 Task: Search one way flight ticket for 1 adult, 1 child, 1 infant in seat in premium economy from Great Falls: Great Falls International Airport to Evansville: Evansville Regional Airport on 8-3-2023. Choice of flights is Royal air maroc. Number of bags: 2 carry on bags and 4 checked bags. Price is upto 91000. Outbound departure time preference is 13:15.
Action: Mouse moved to (235, 284)
Screenshot: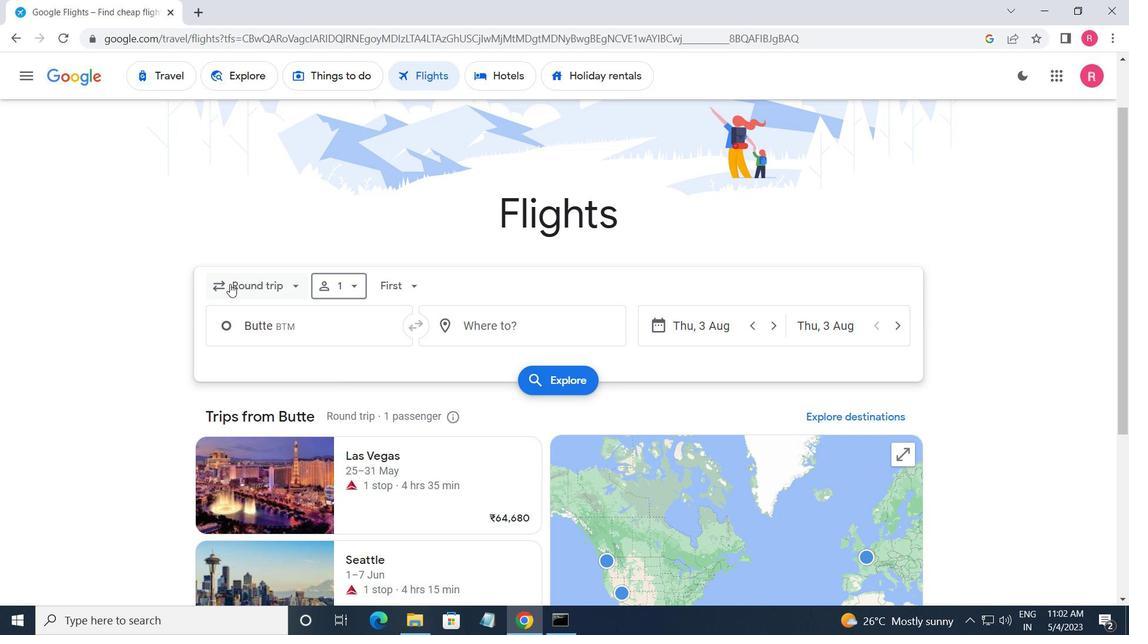 
Action: Mouse pressed left at (235, 284)
Screenshot: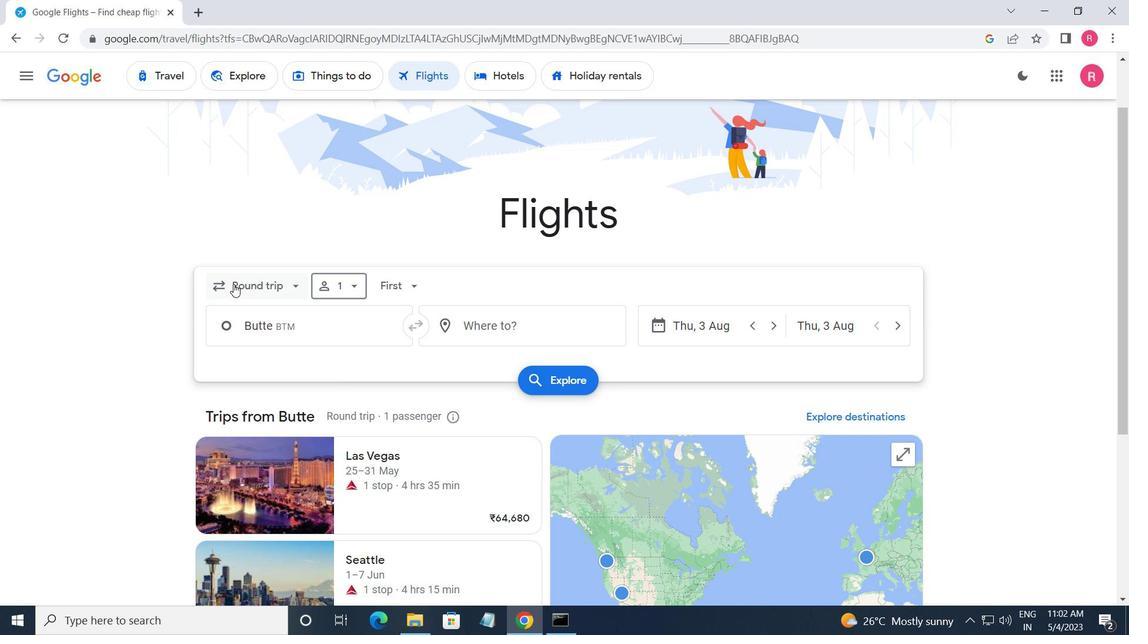 
Action: Mouse moved to (281, 348)
Screenshot: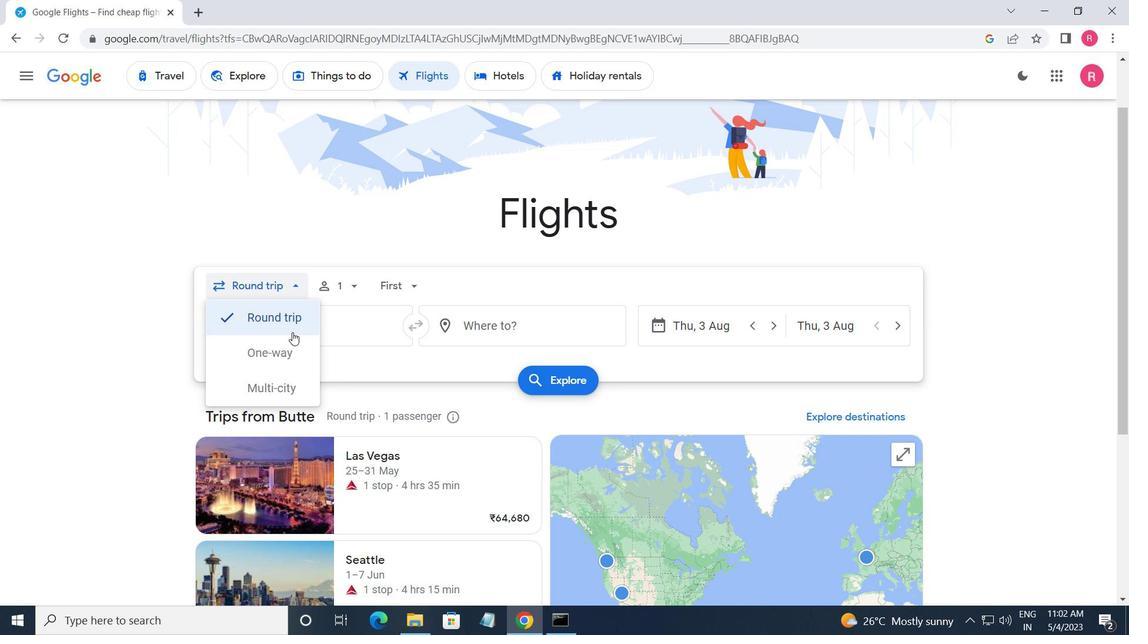 
Action: Mouse pressed left at (281, 348)
Screenshot: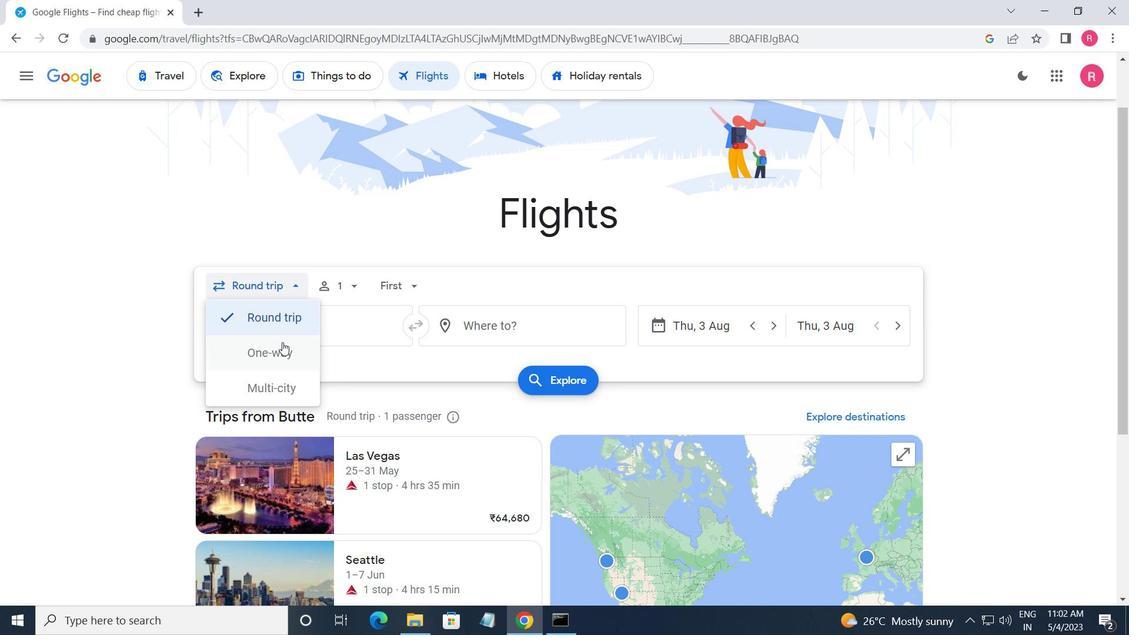 
Action: Mouse moved to (356, 284)
Screenshot: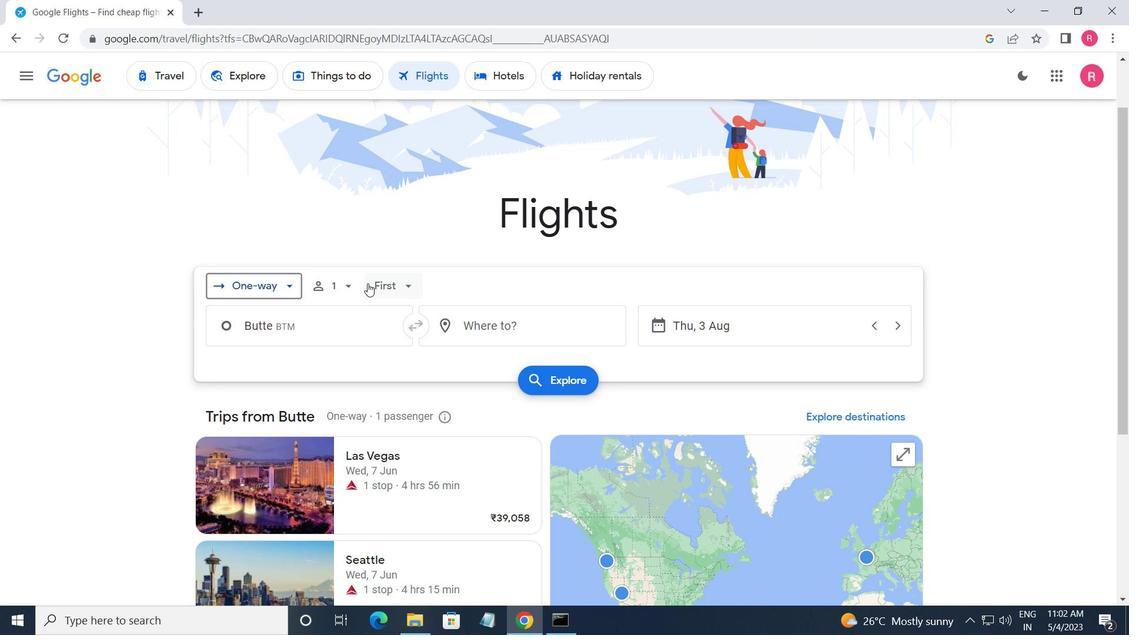 
Action: Mouse pressed left at (356, 284)
Screenshot: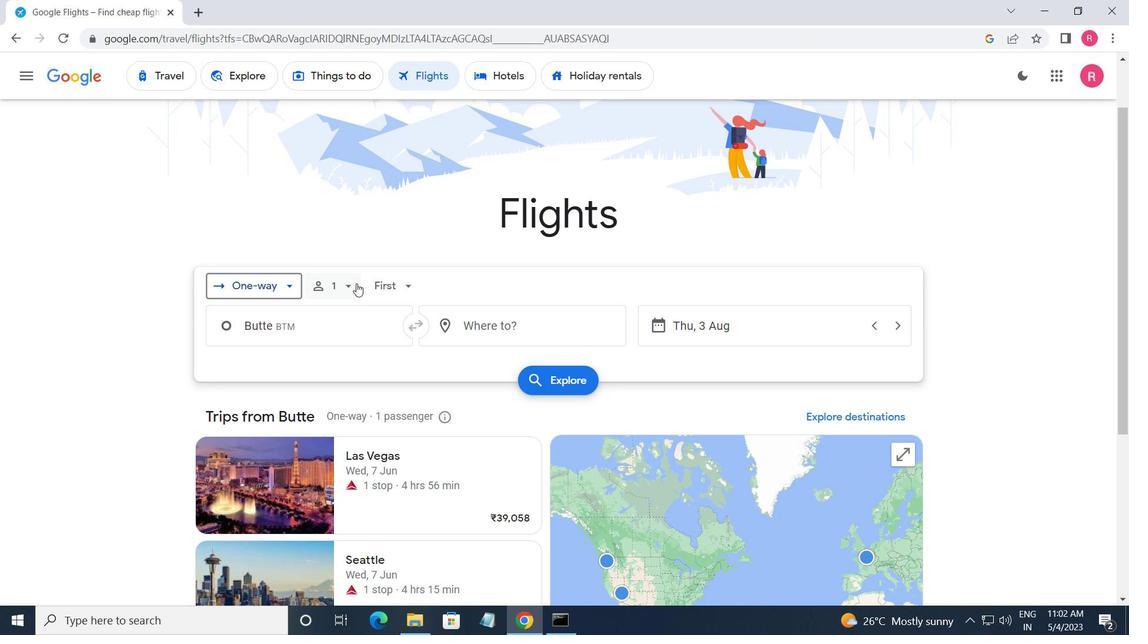 
Action: Mouse moved to (458, 353)
Screenshot: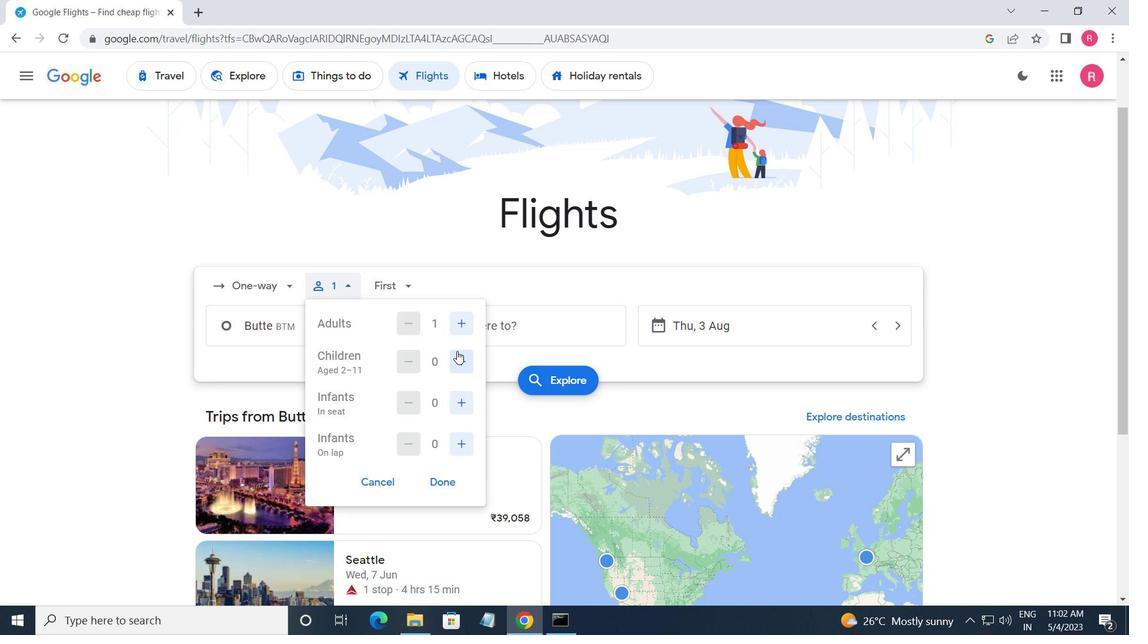 
Action: Mouse pressed left at (458, 353)
Screenshot: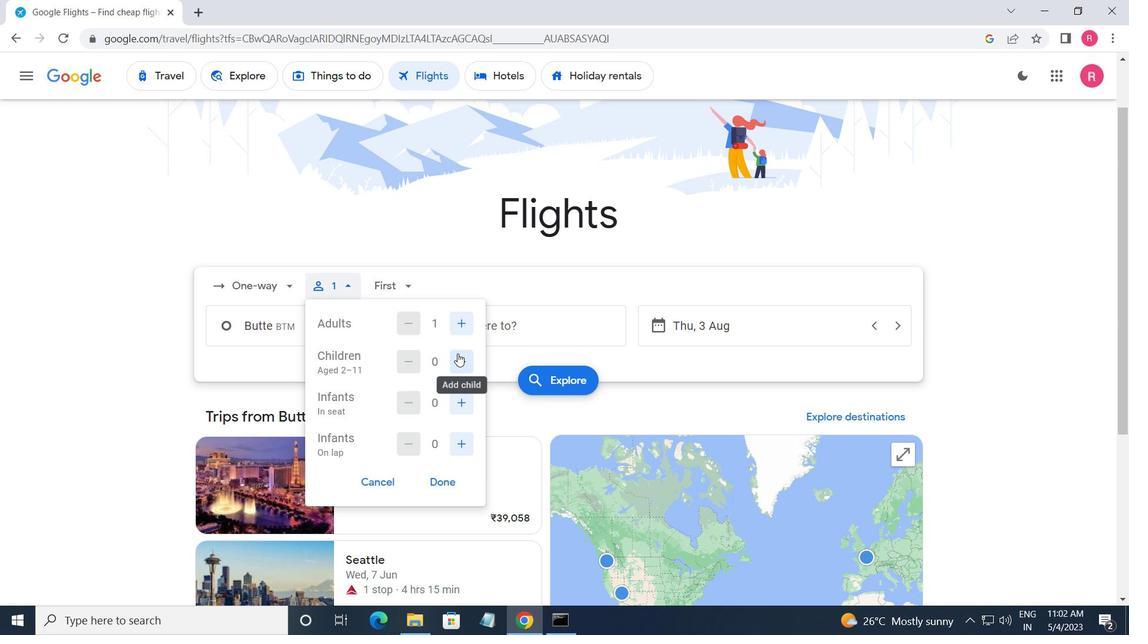 
Action: Mouse moved to (468, 401)
Screenshot: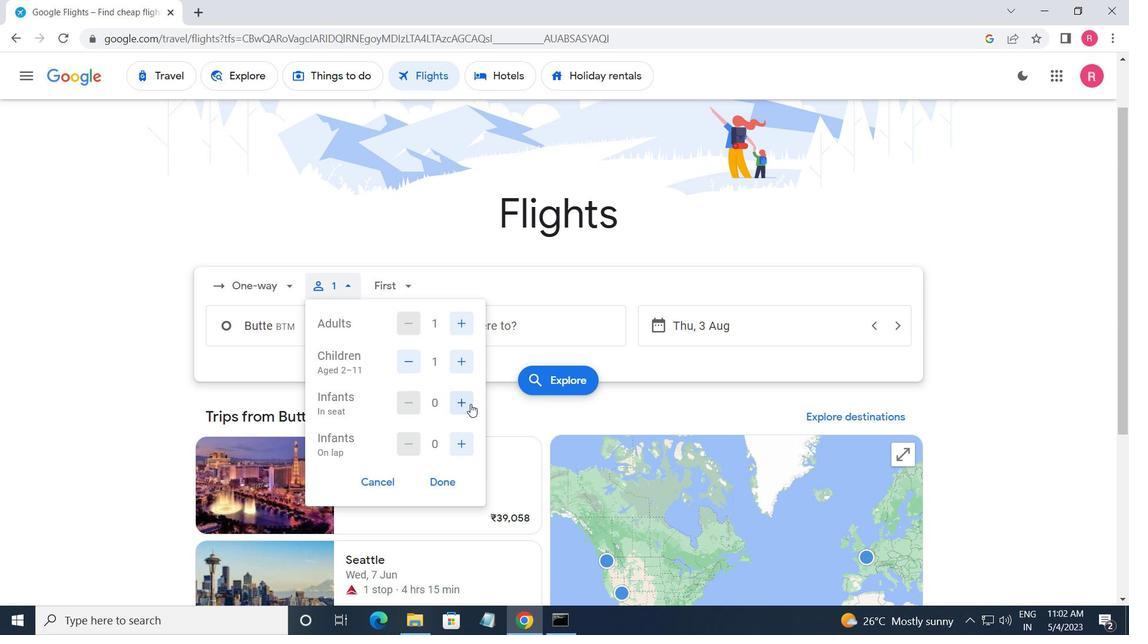 
Action: Mouse pressed left at (468, 401)
Screenshot: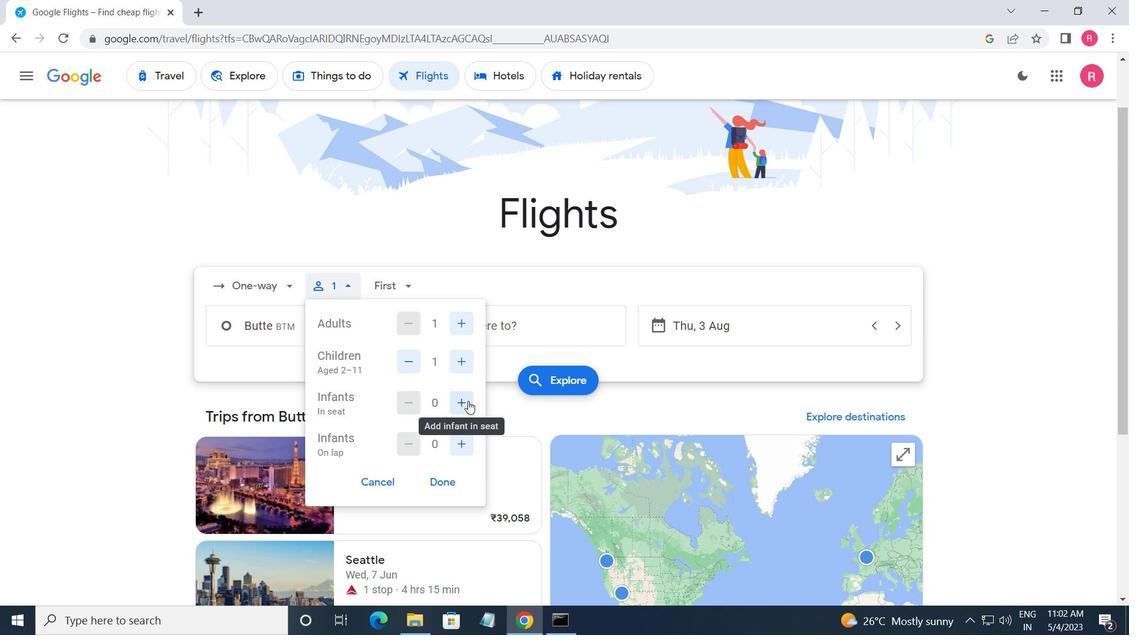 
Action: Mouse moved to (402, 287)
Screenshot: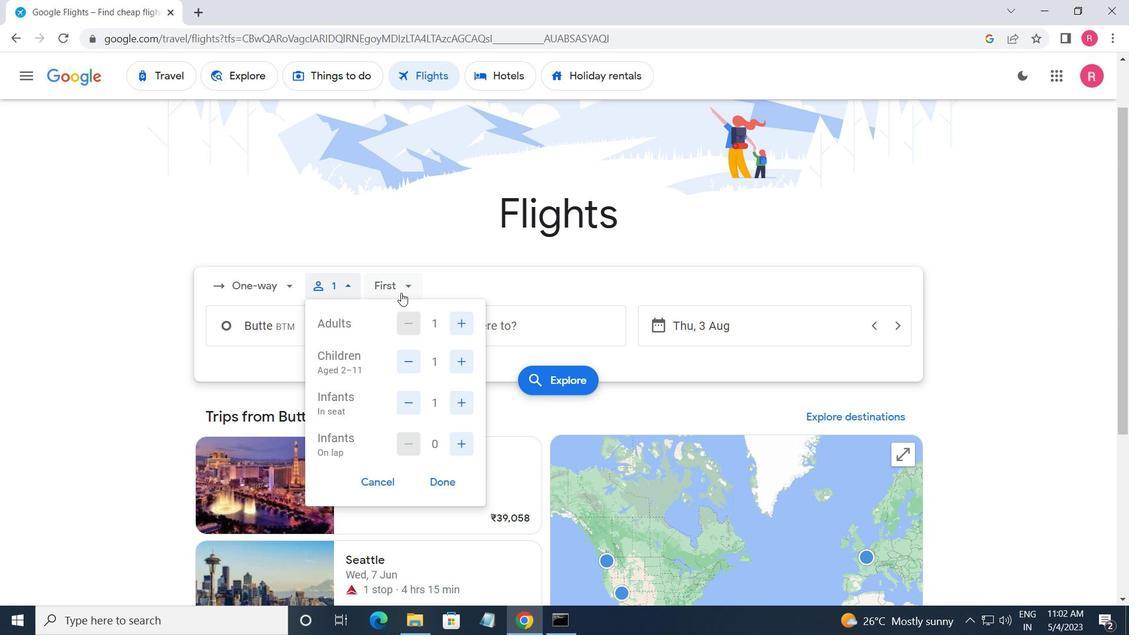 
Action: Mouse pressed left at (402, 287)
Screenshot: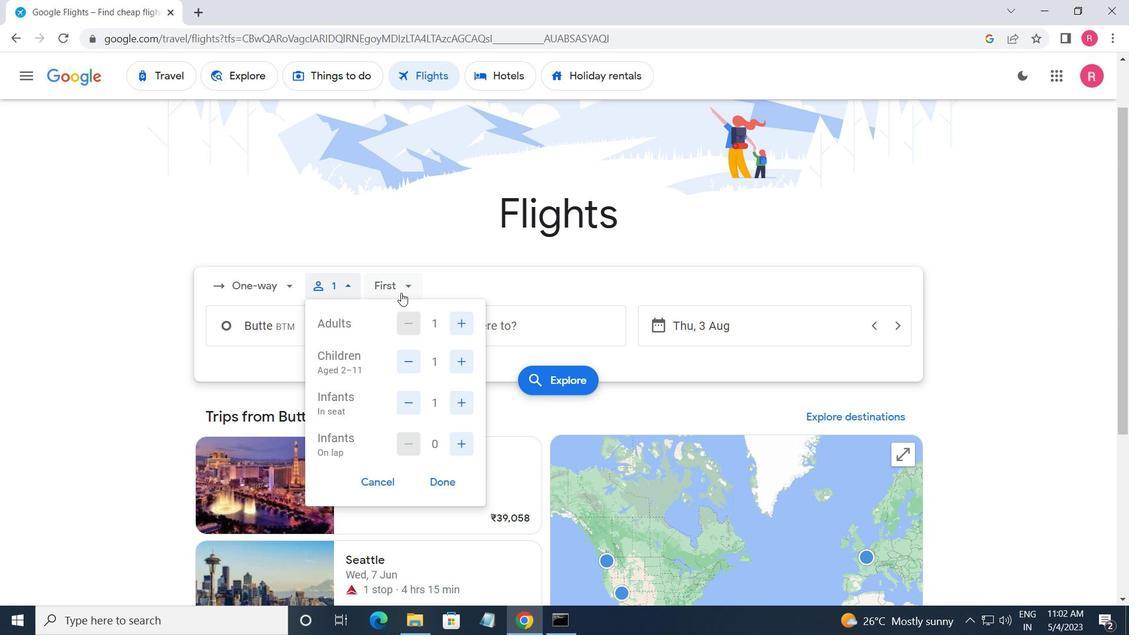 
Action: Mouse moved to (435, 361)
Screenshot: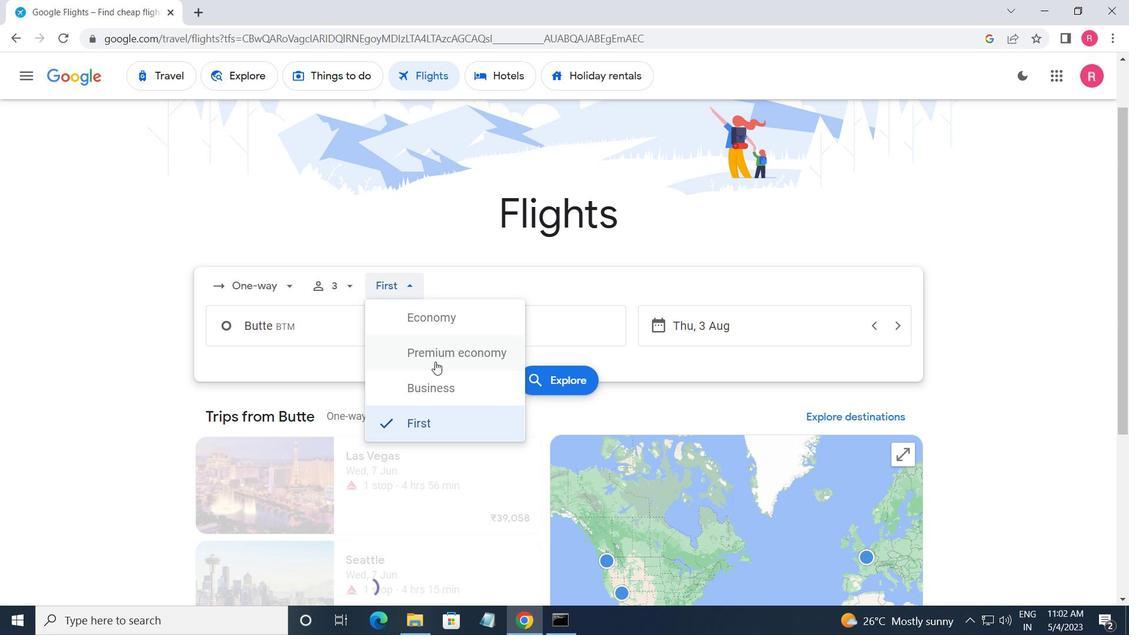 
Action: Mouse pressed left at (435, 361)
Screenshot: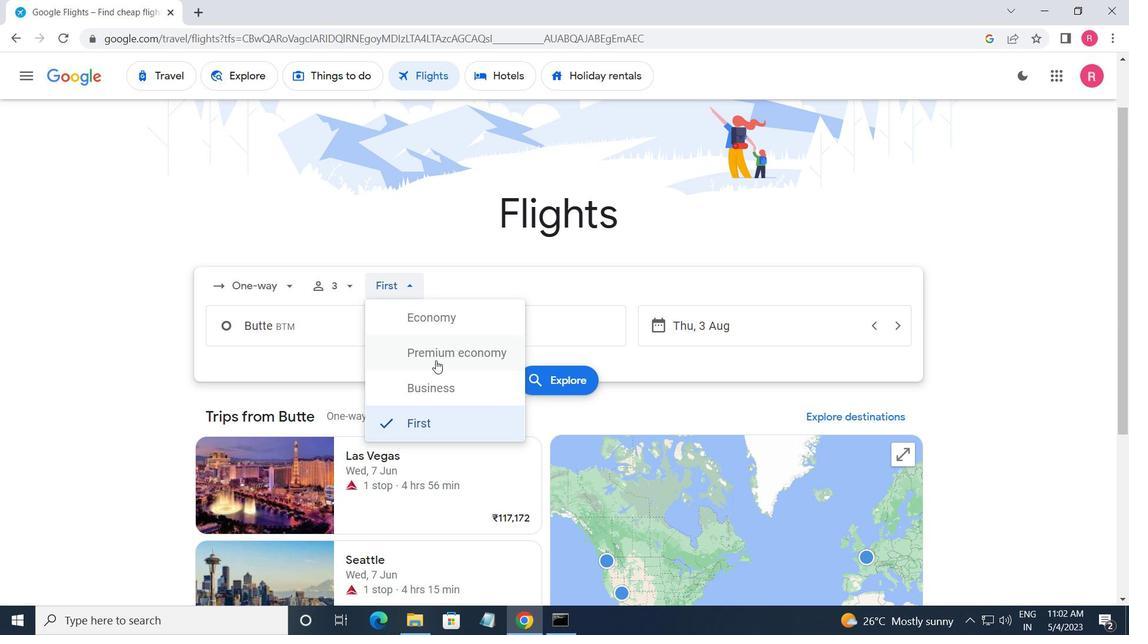 
Action: Mouse moved to (339, 334)
Screenshot: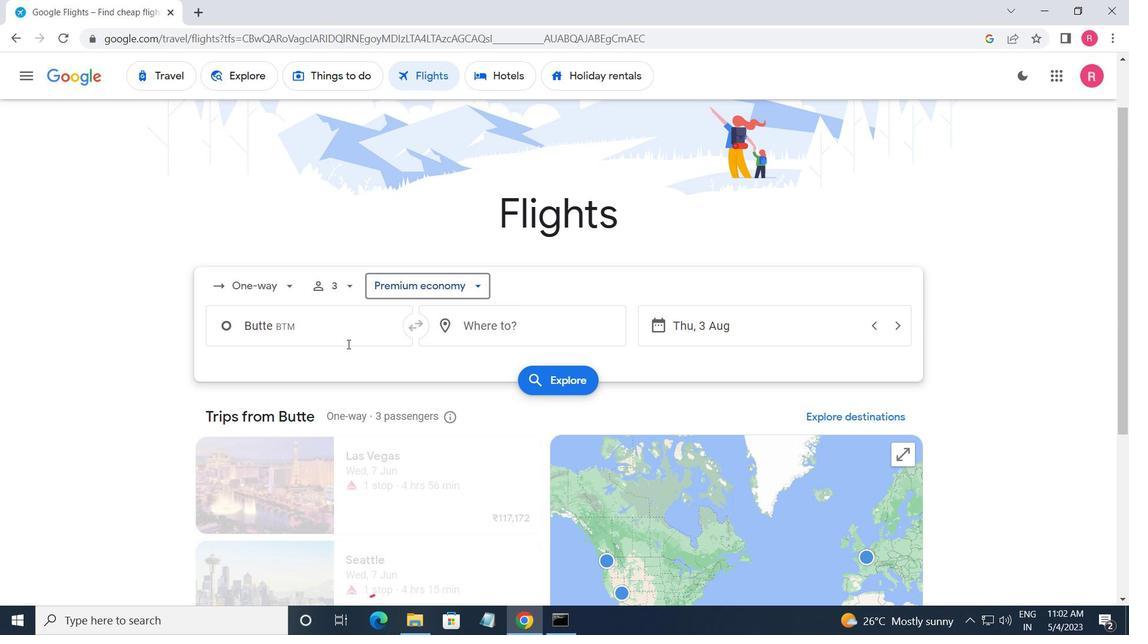 
Action: Mouse pressed left at (339, 334)
Screenshot: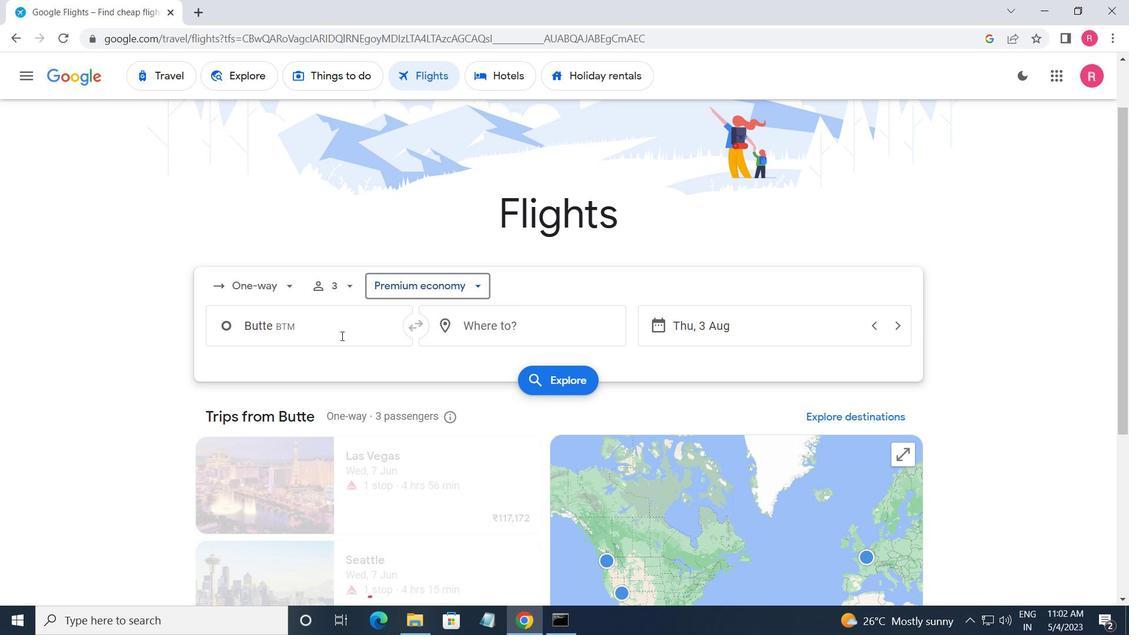 
Action: Mouse moved to (333, 329)
Screenshot: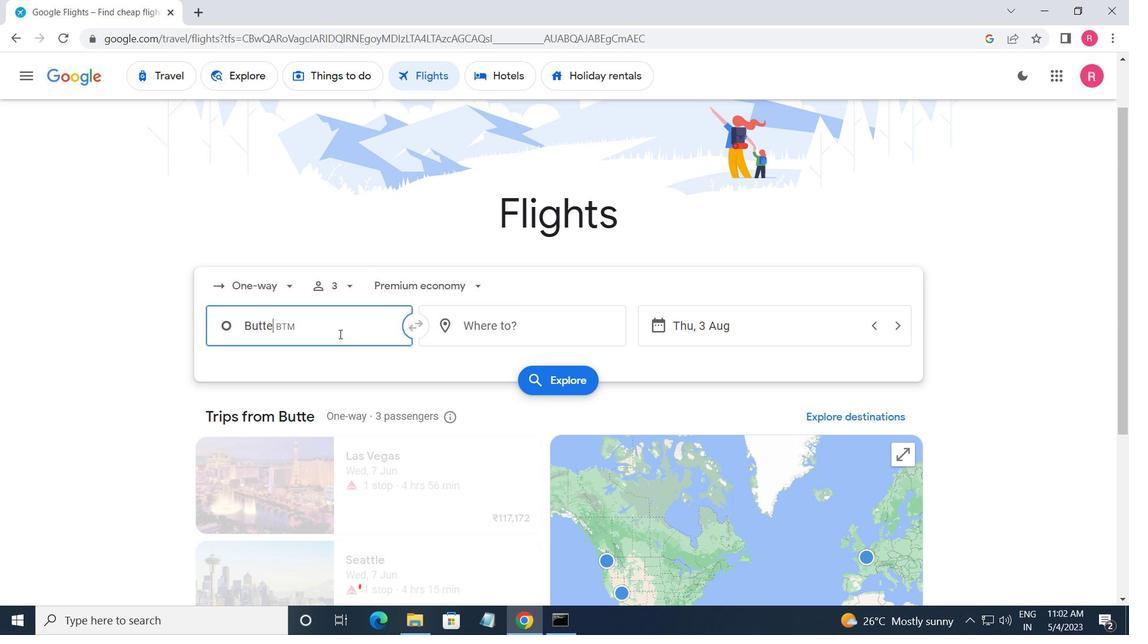 
Action: Key pressed <Key.shift><Key.shift>GREAT<Key.space><Key.shift>FALLS<Key.space>
Screenshot: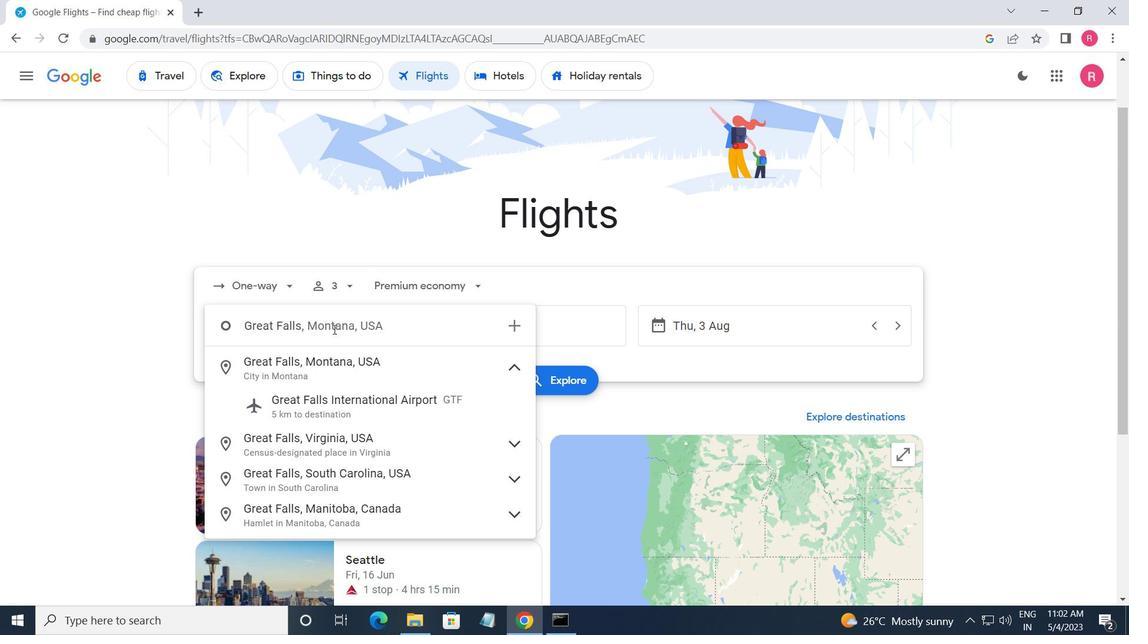 
Action: Mouse moved to (361, 398)
Screenshot: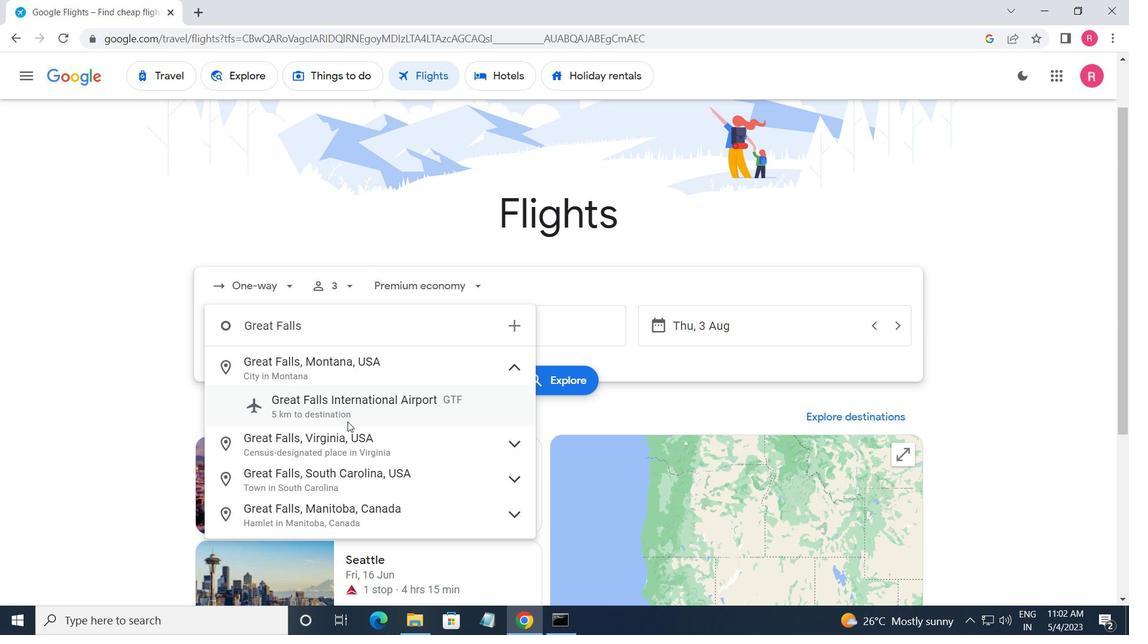 
Action: Mouse pressed left at (361, 398)
Screenshot: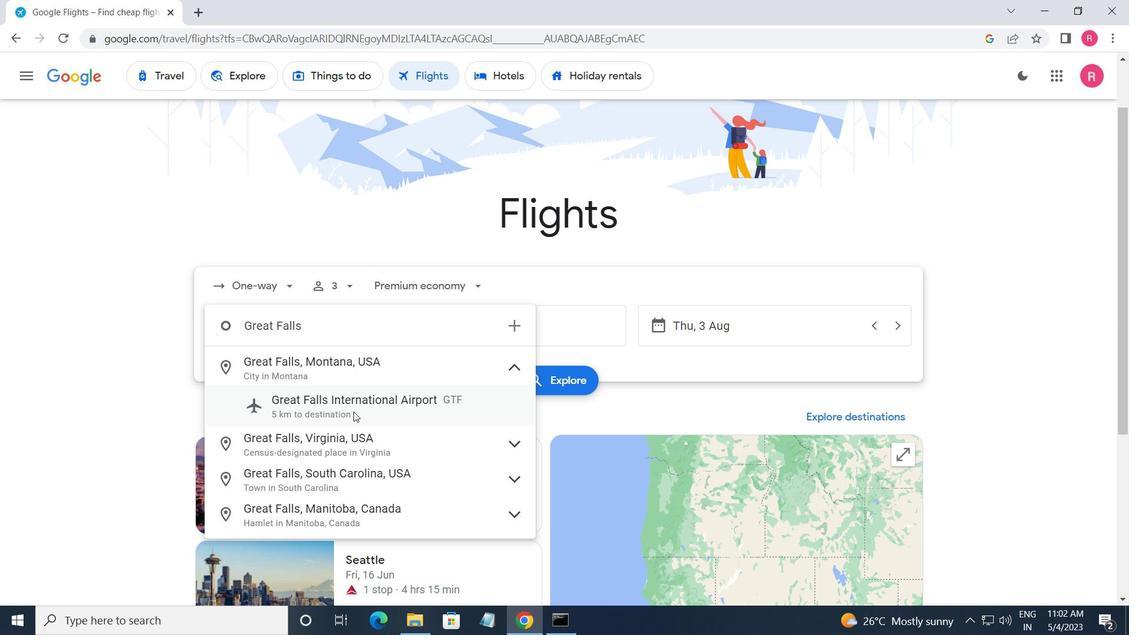 
Action: Mouse moved to (525, 331)
Screenshot: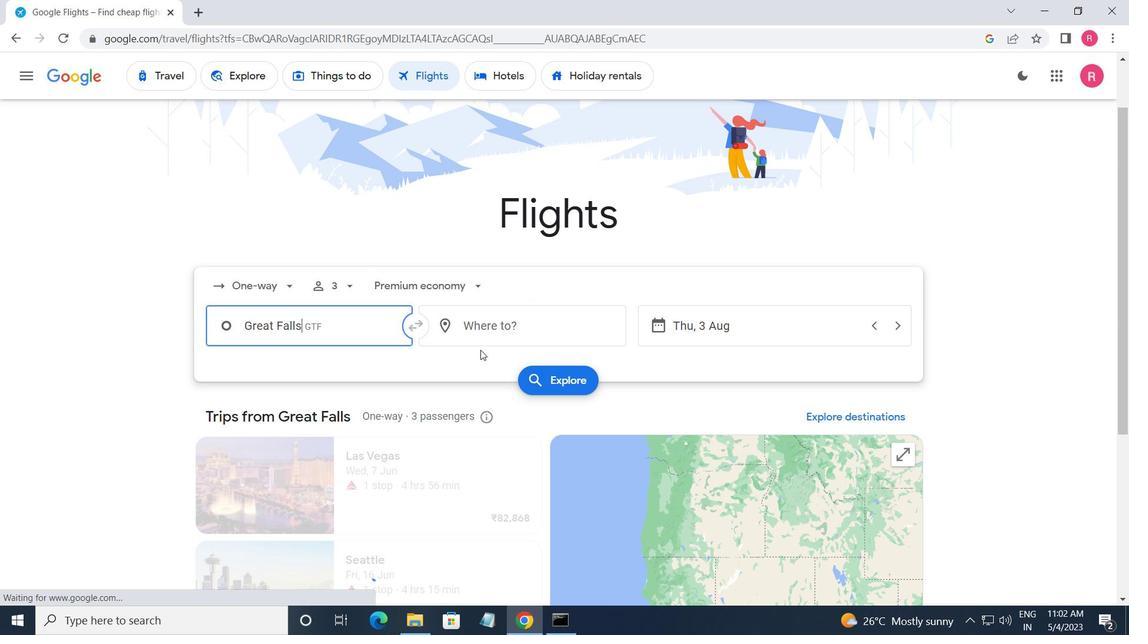 
Action: Mouse pressed left at (525, 331)
Screenshot: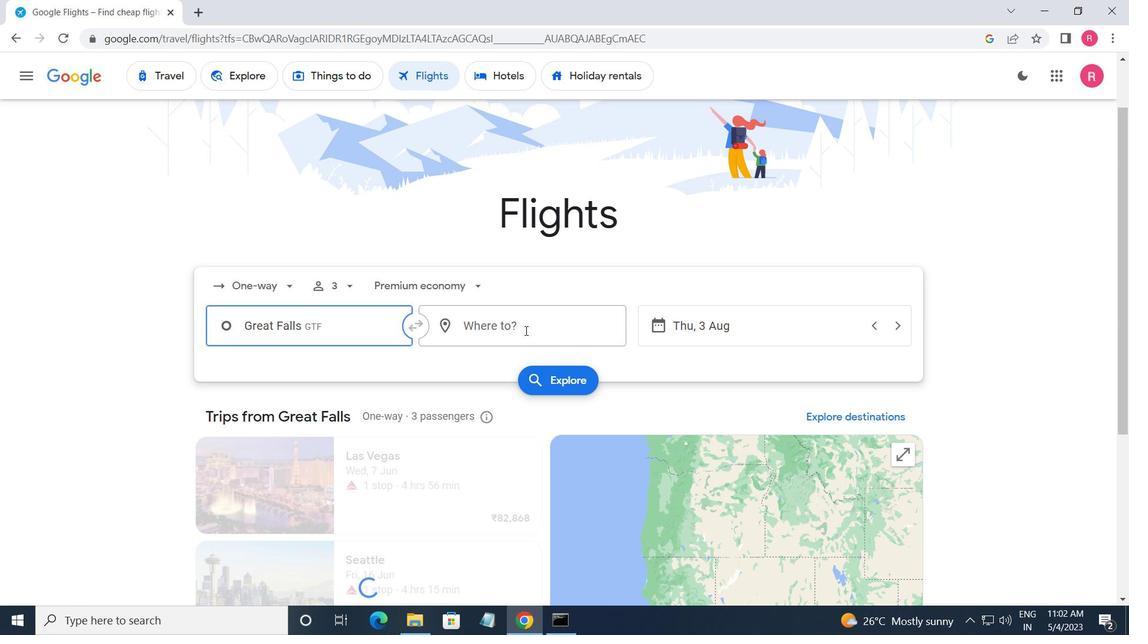 
Action: Mouse moved to (543, 475)
Screenshot: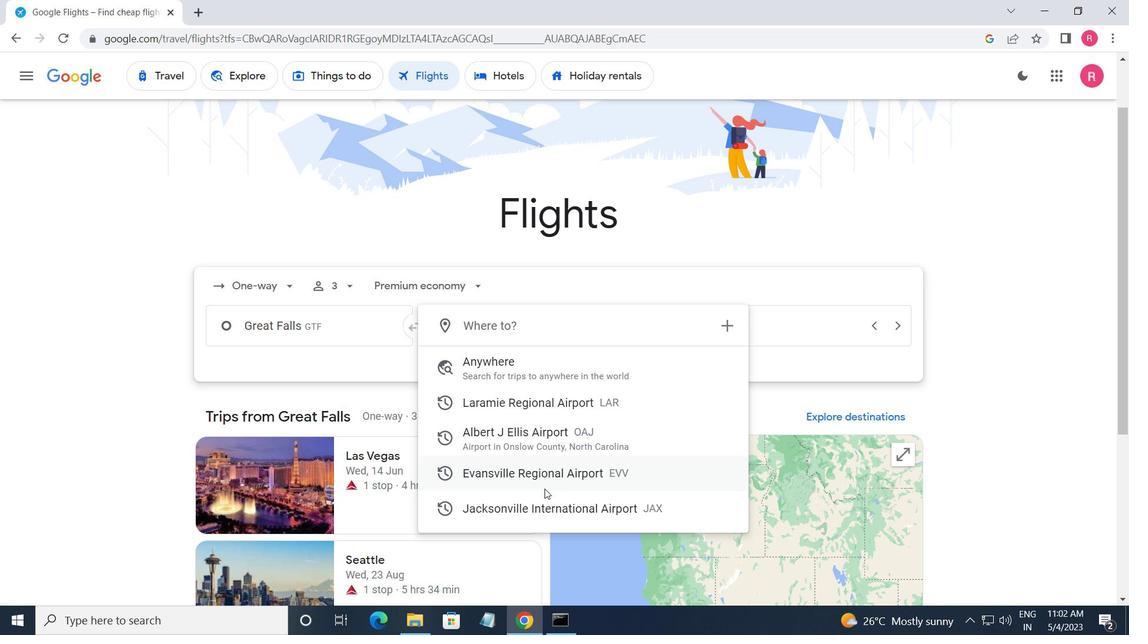 
Action: Mouse pressed left at (543, 475)
Screenshot: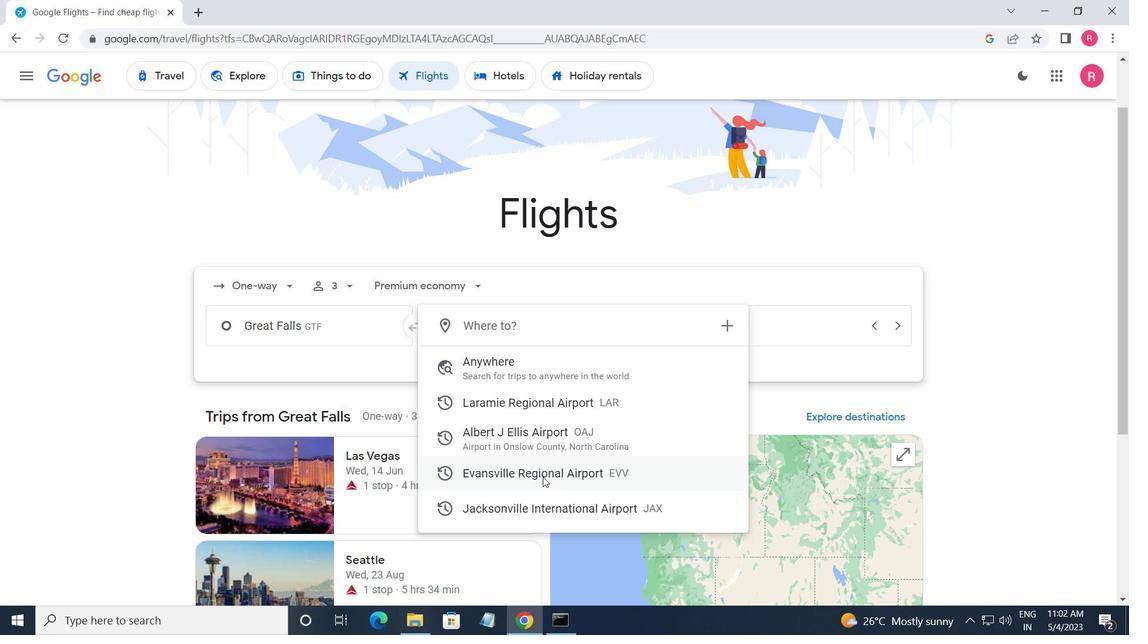 
Action: Mouse moved to (744, 329)
Screenshot: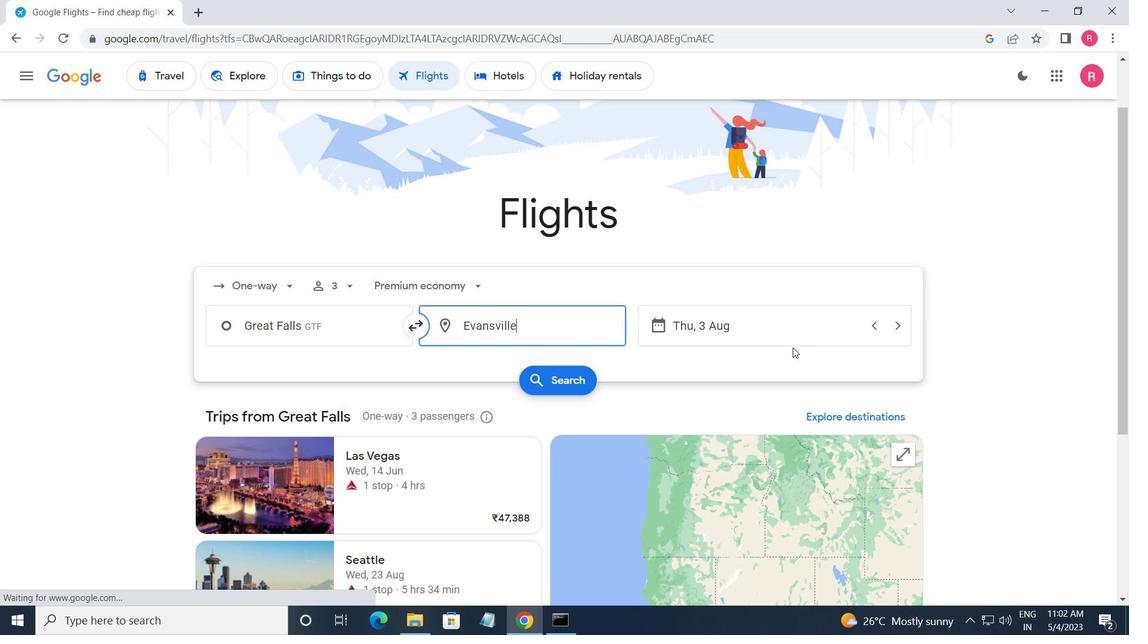 
Action: Mouse pressed left at (744, 329)
Screenshot: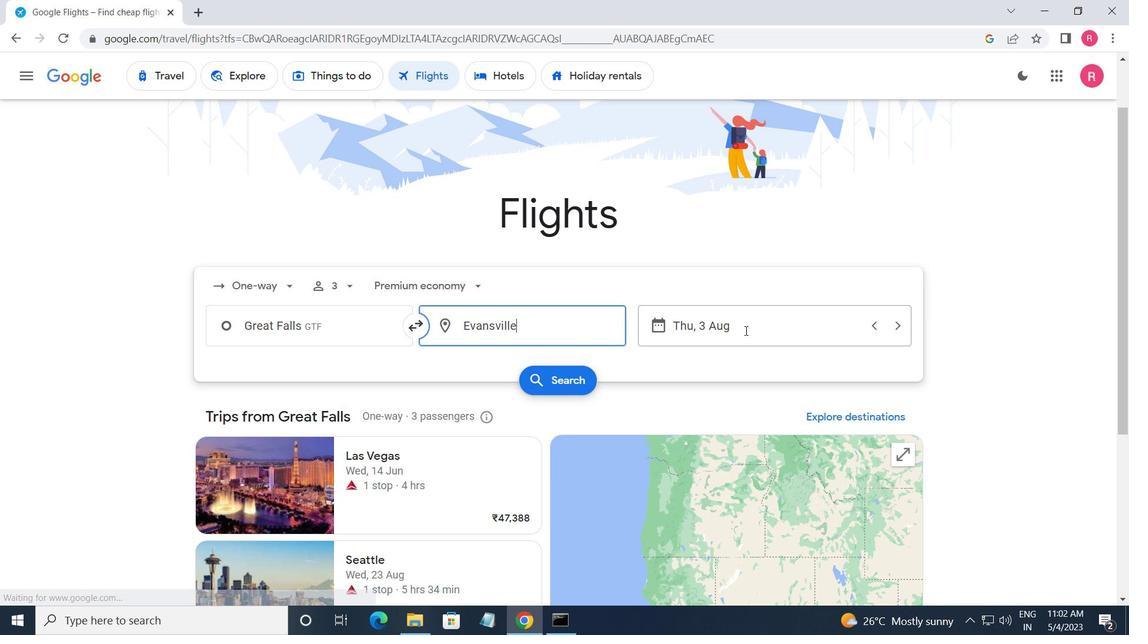 
Action: Mouse moved to (526, 334)
Screenshot: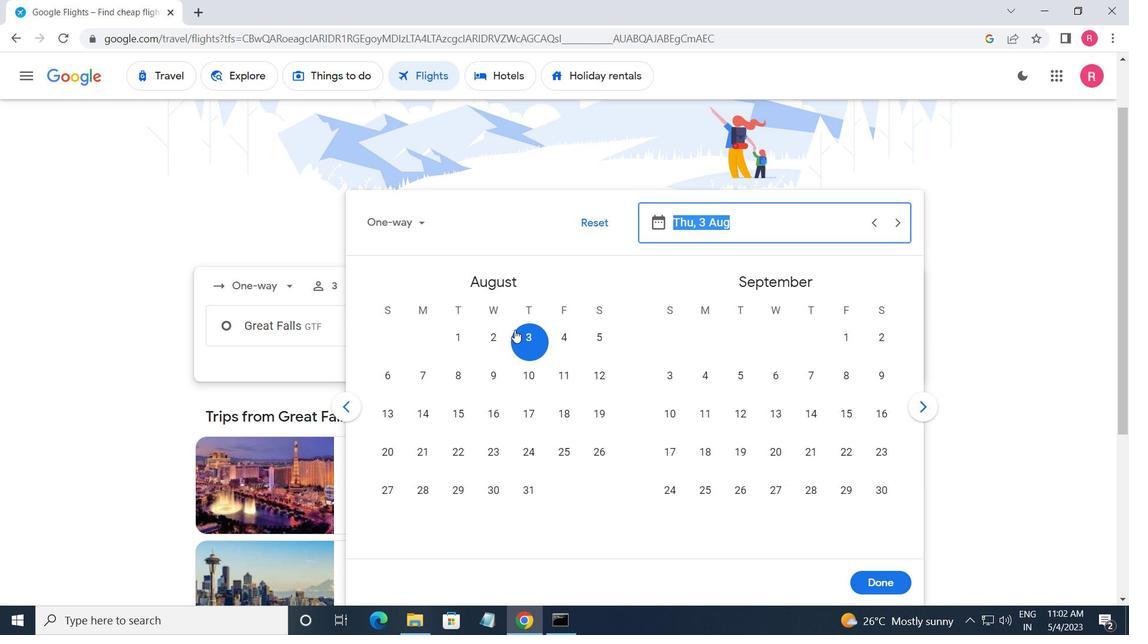 
Action: Mouse pressed left at (526, 334)
Screenshot: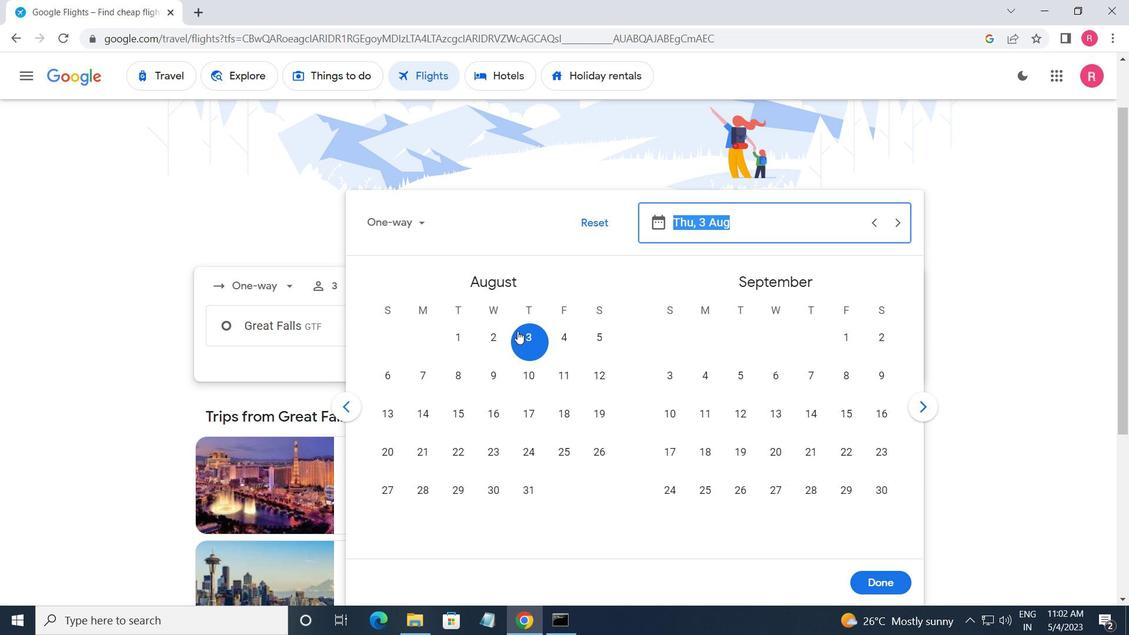 
Action: Mouse moved to (868, 577)
Screenshot: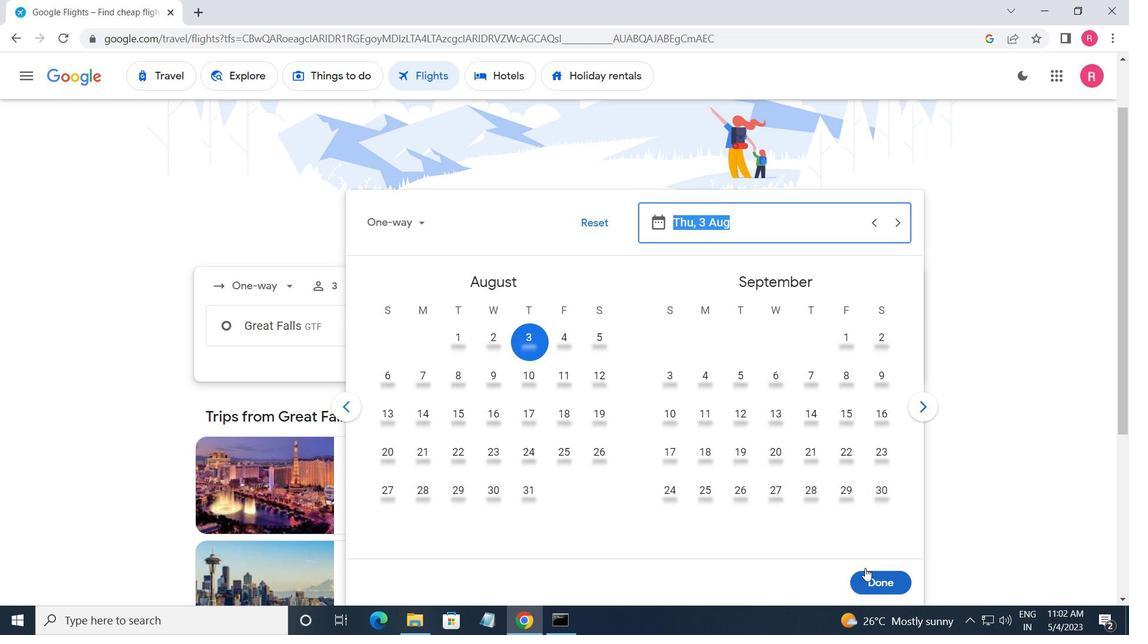 
Action: Mouse pressed left at (868, 577)
Screenshot: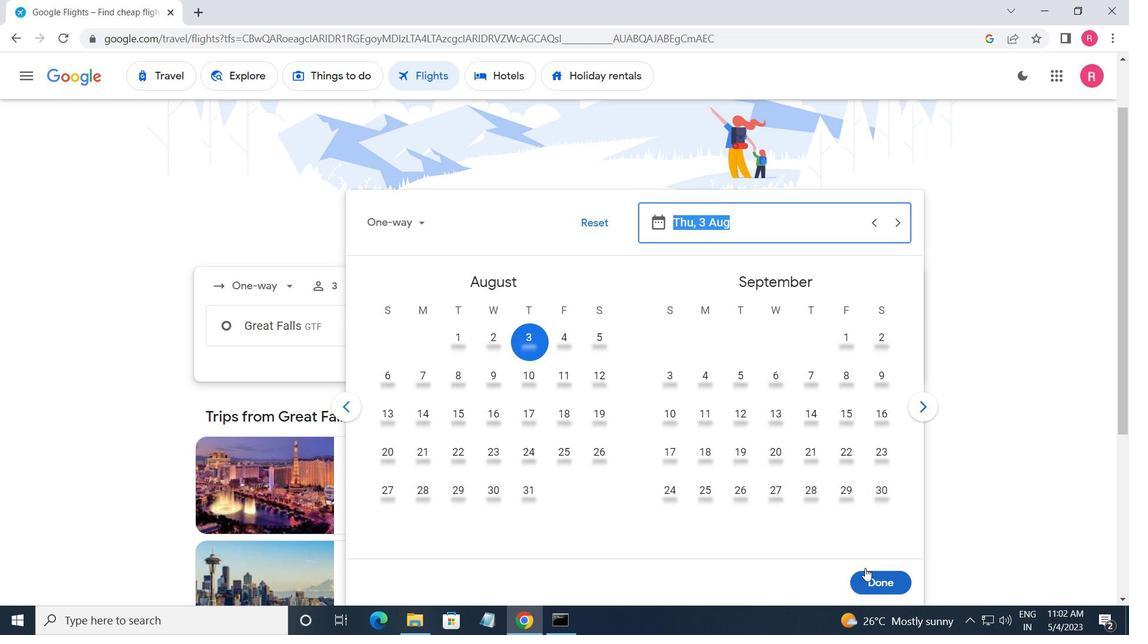 
Action: Mouse moved to (556, 383)
Screenshot: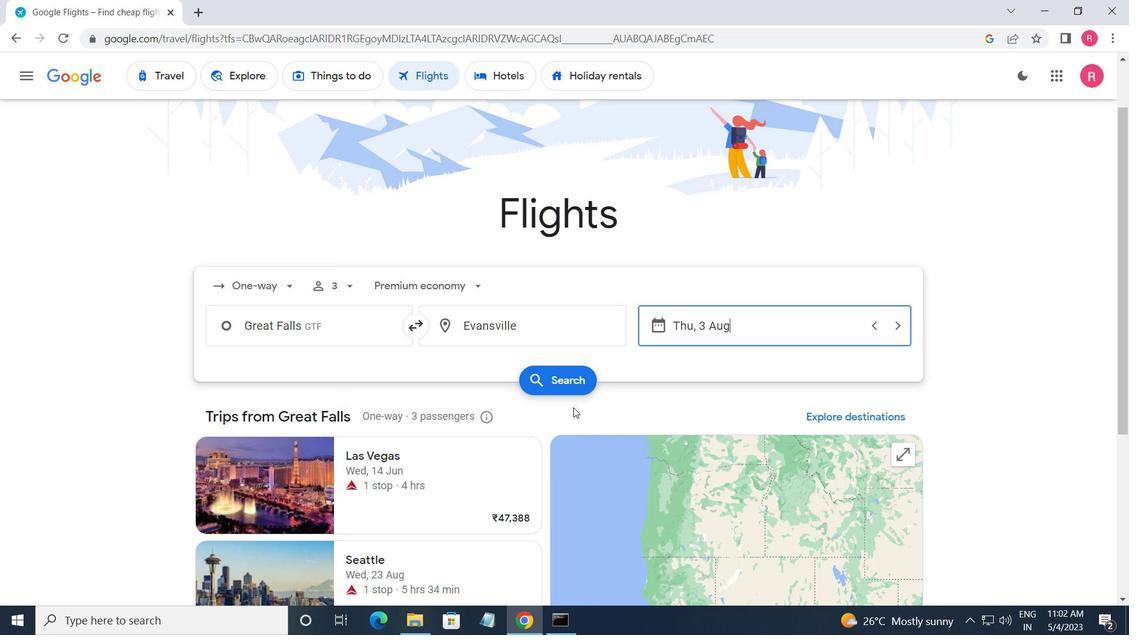 
Action: Mouse pressed left at (556, 383)
Screenshot: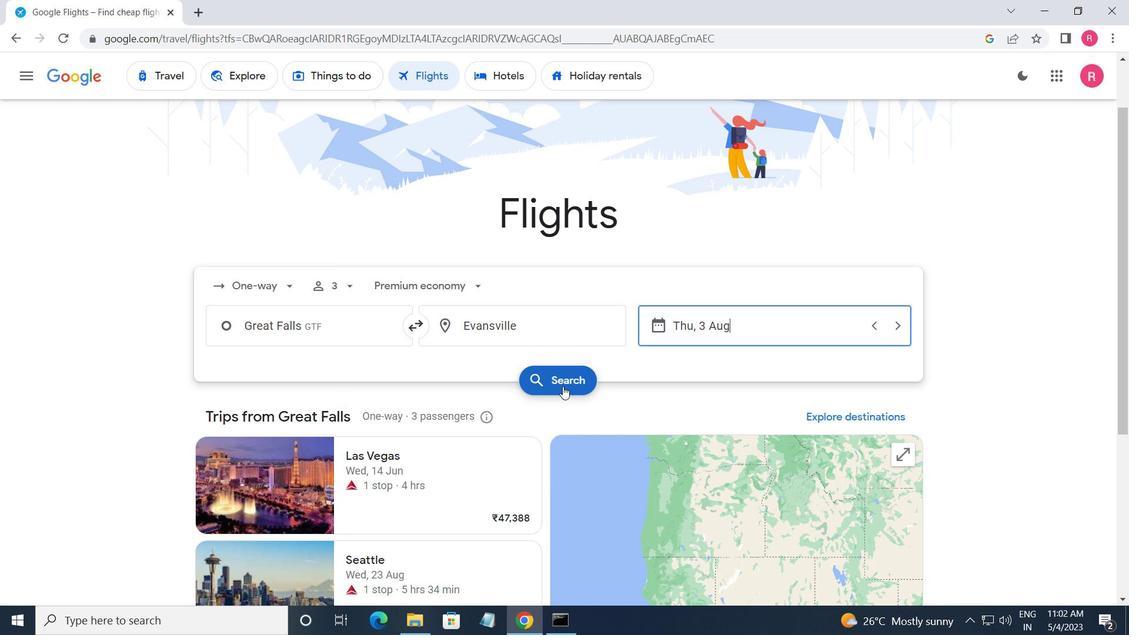 
Action: Mouse moved to (227, 222)
Screenshot: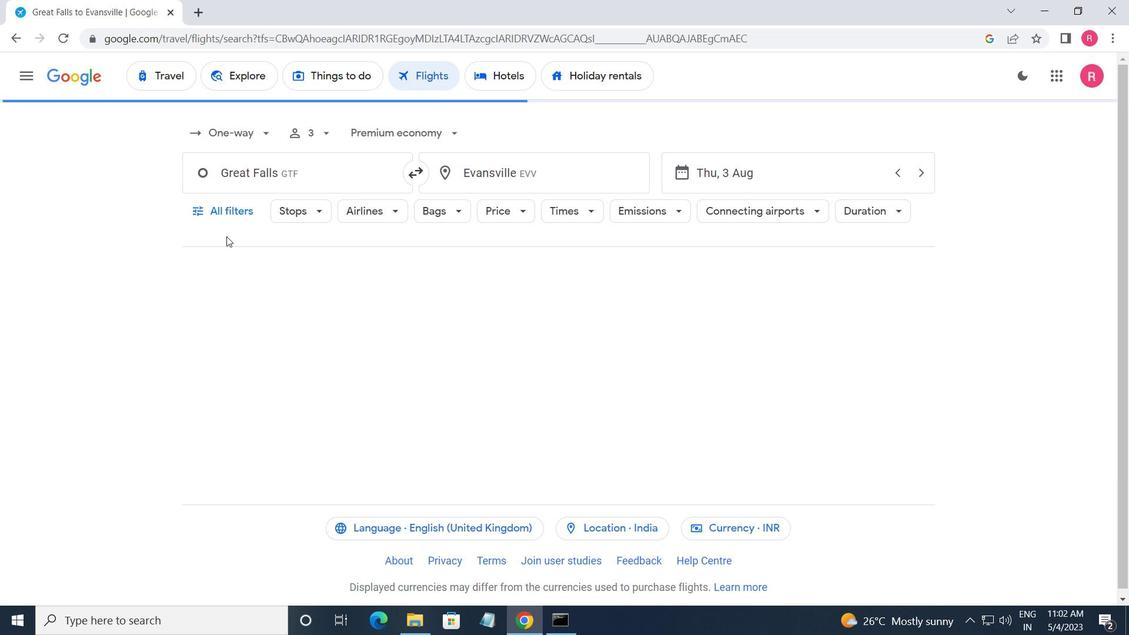 
Action: Mouse pressed left at (227, 222)
Screenshot: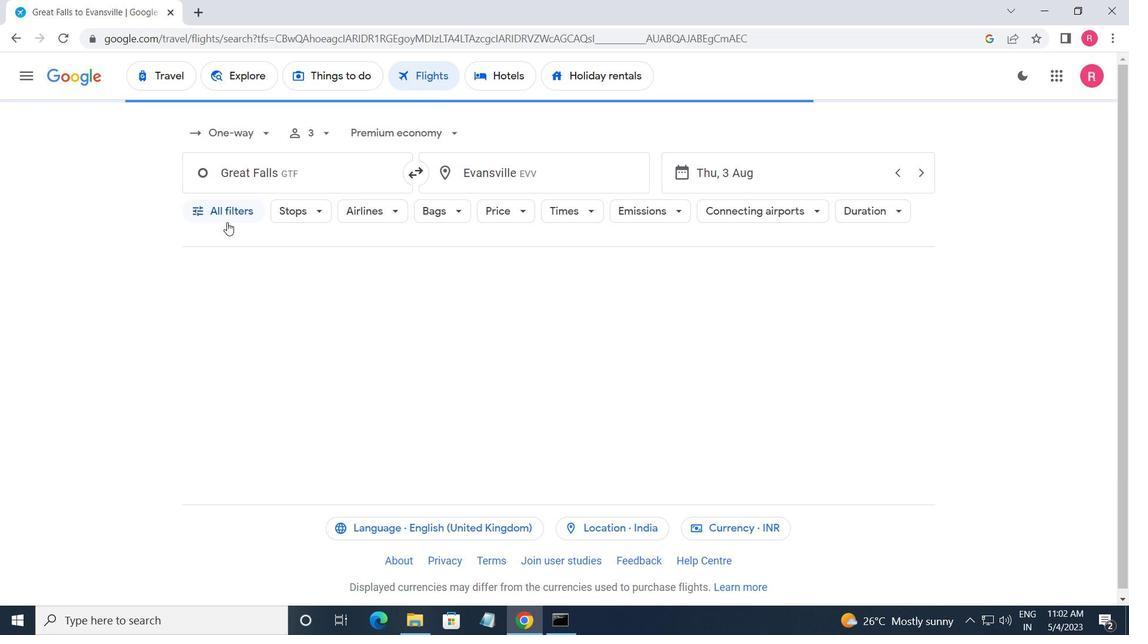 
Action: Mouse moved to (241, 297)
Screenshot: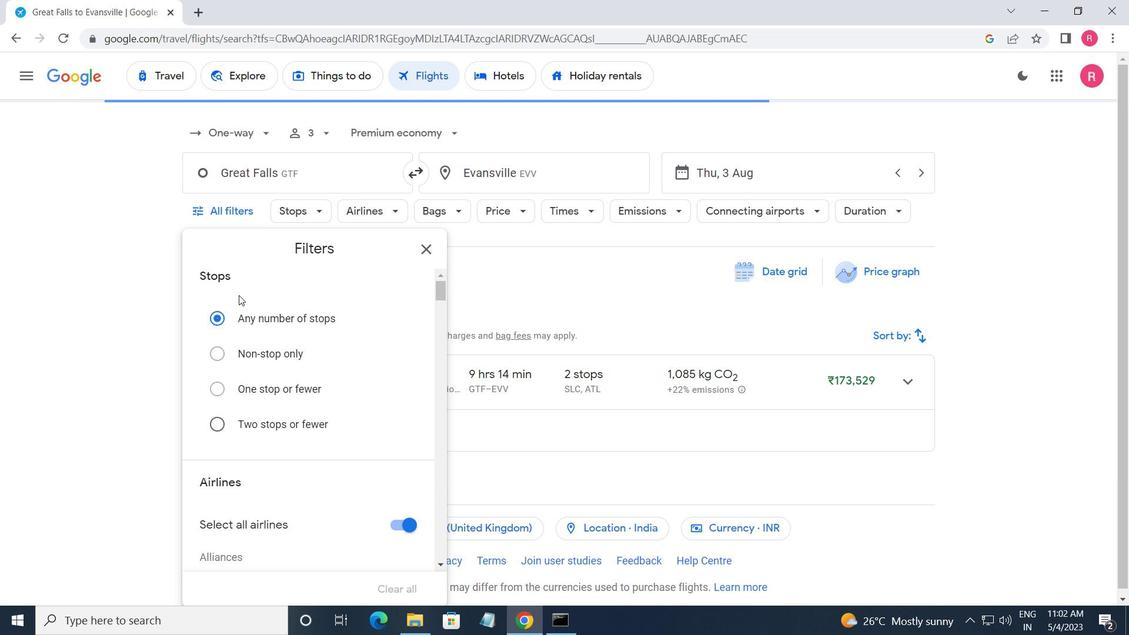 
Action: Mouse scrolled (241, 296) with delta (0, 0)
Screenshot: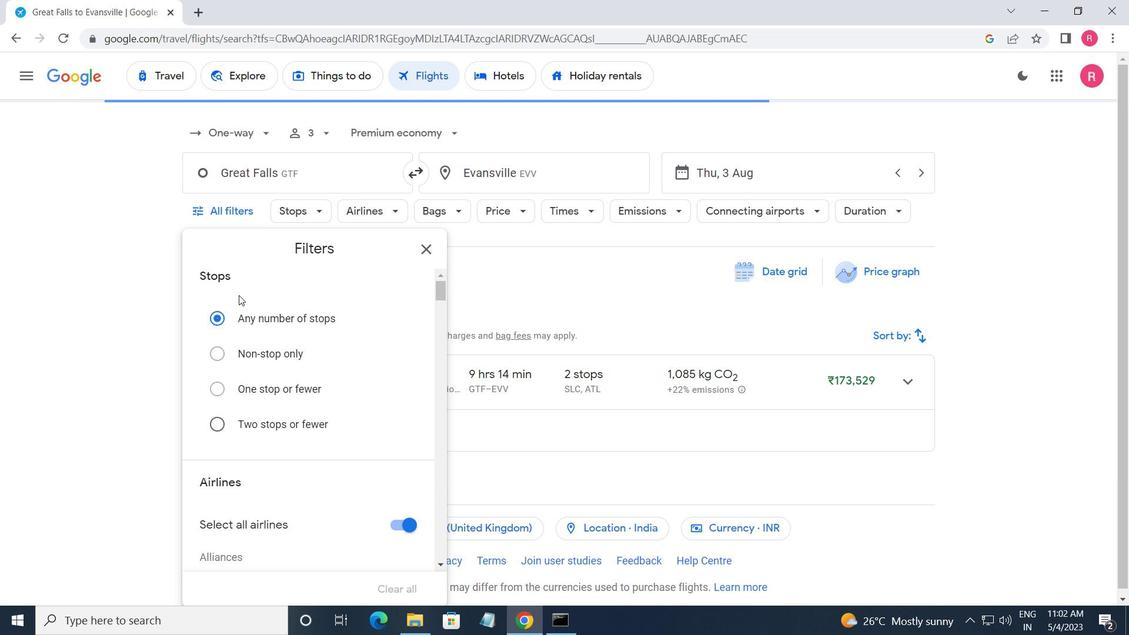 
Action: Mouse moved to (261, 318)
Screenshot: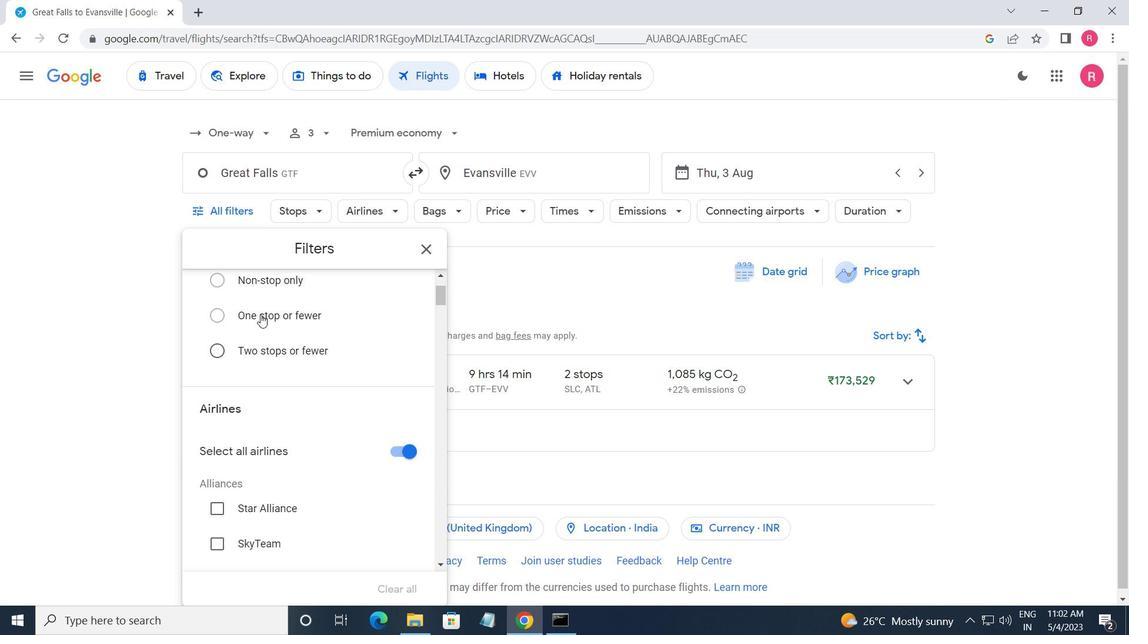 
Action: Mouse scrolled (261, 317) with delta (0, 0)
Screenshot: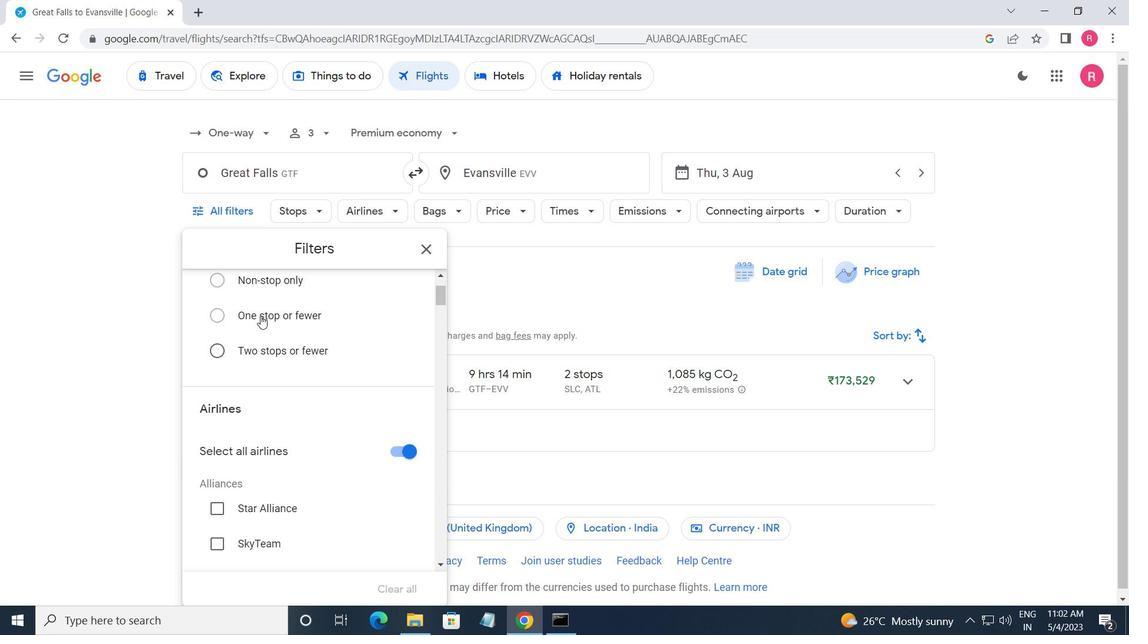 
Action: Mouse moved to (261, 322)
Screenshot: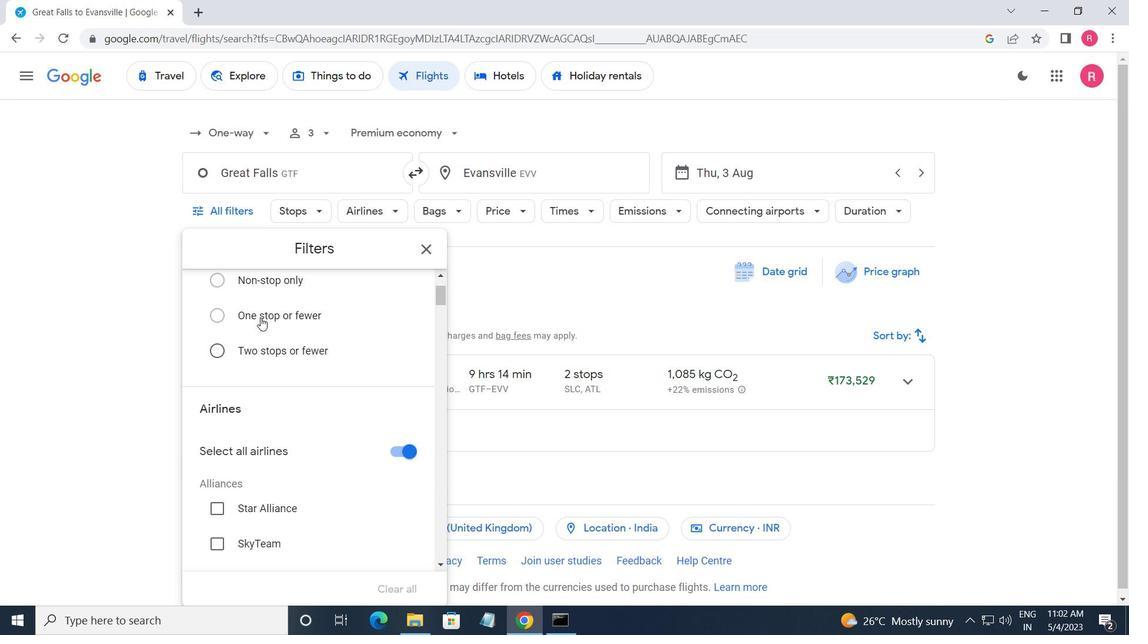 
Action: Mouse scrolled (261, 322) with delta (0, 0)
Screenshot: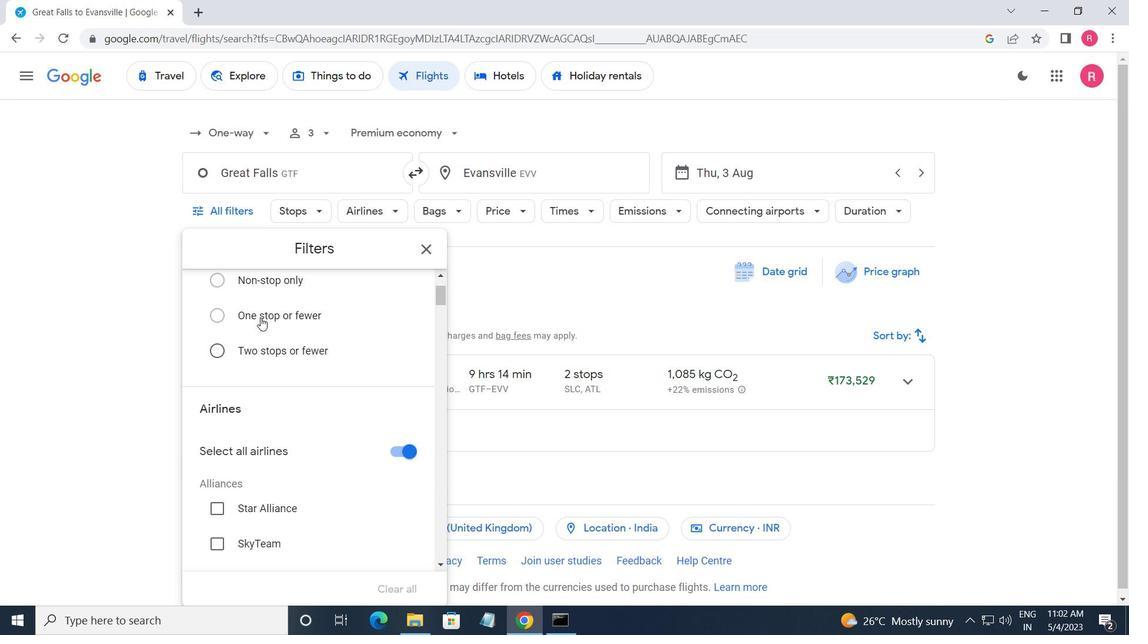 
Action: Mouse moved to (260, 329)
Screenshot: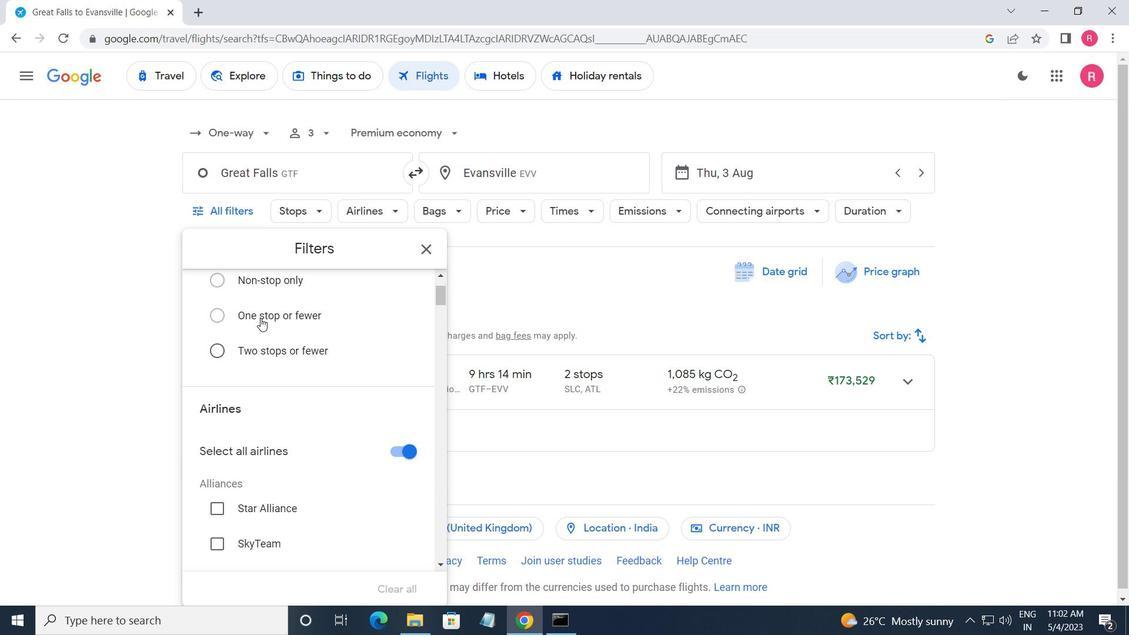
Action: Mouse scrolled (260, 329) with delta (0, 0)
Screenshot: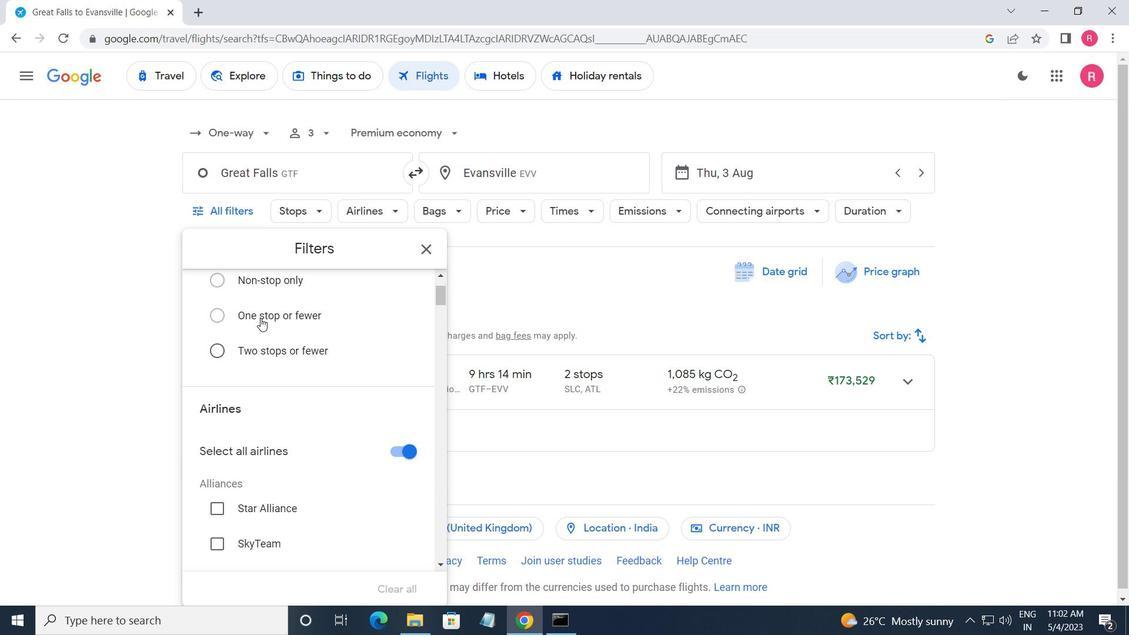 
Action: Mouse moved to (259, 335)
Screenshot: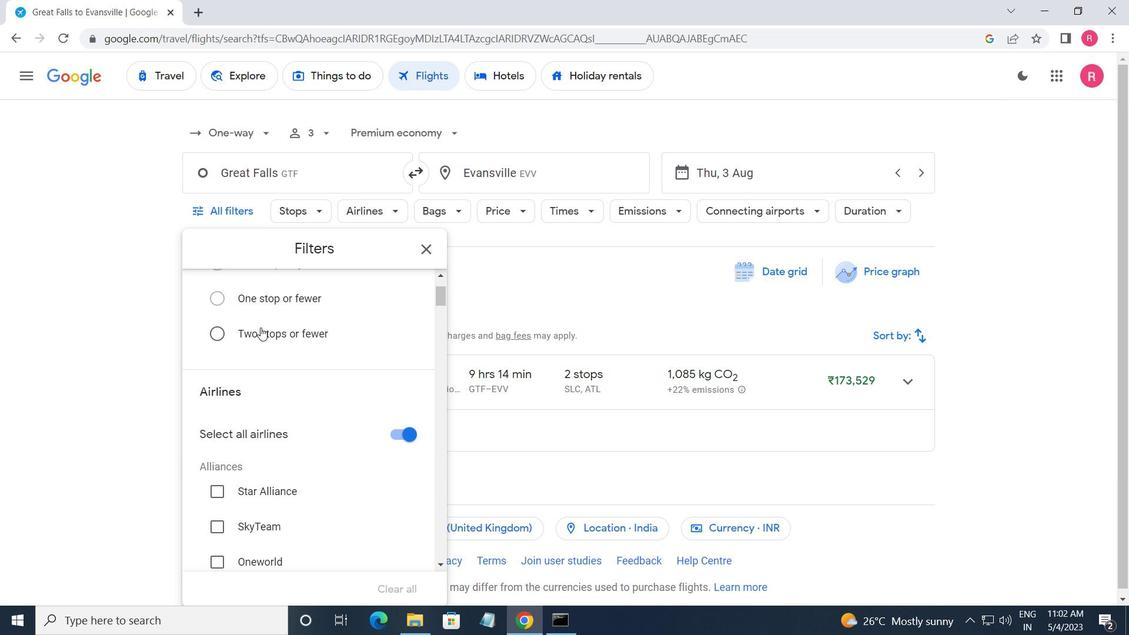 
Action: Mouse scrolled (259, 334) with delta (0, 0)
Screenshot: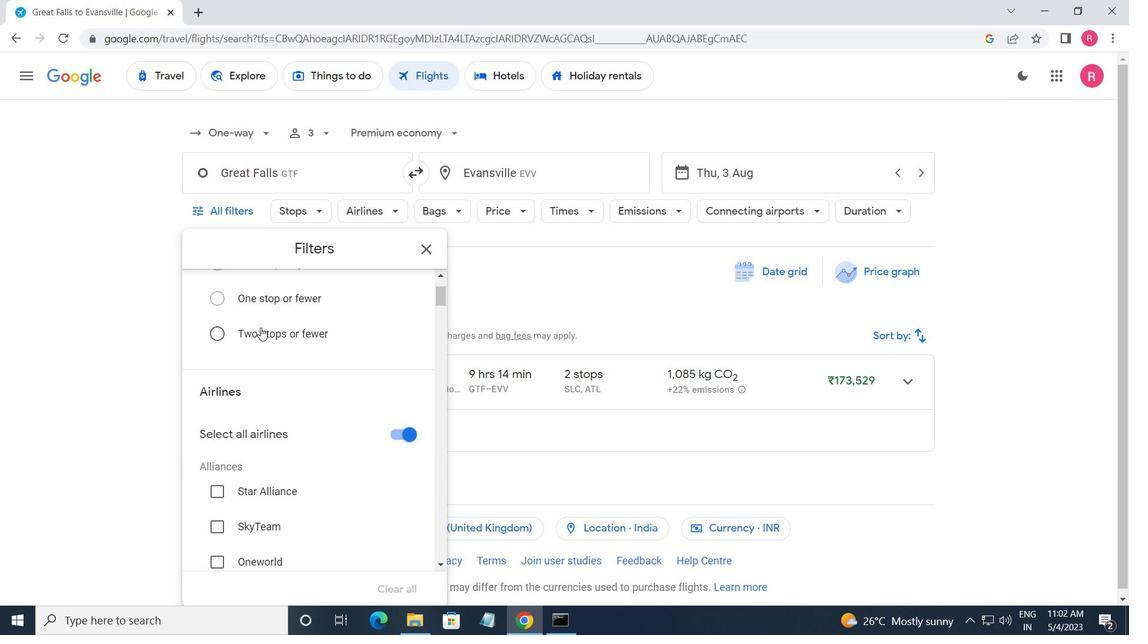 
Action: Mouse moved to (330, 486)
Screenshot: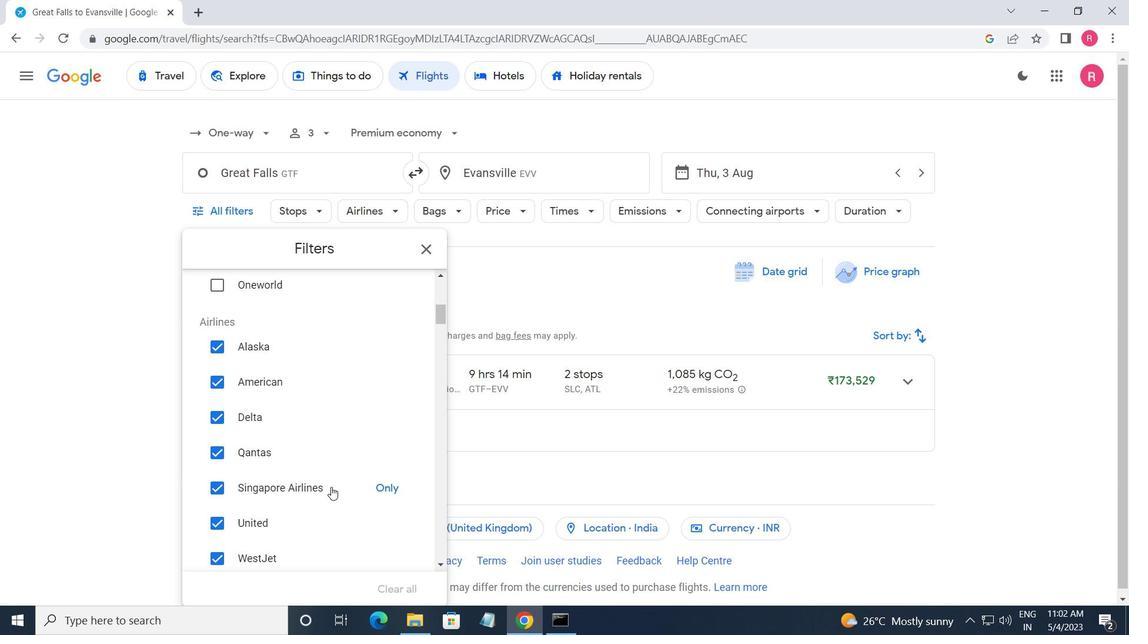 
Action: Mouse scrolled (330, 487) with delta (0, 0)
Screenshot: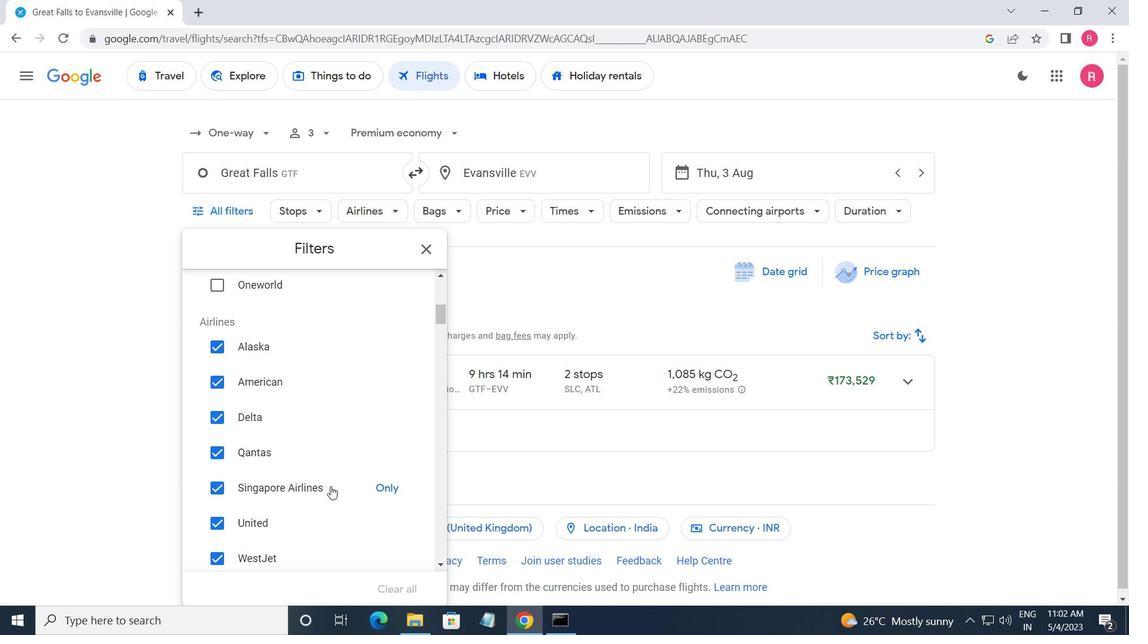
Action: Mouse moved to (334, 467)
Screenshot: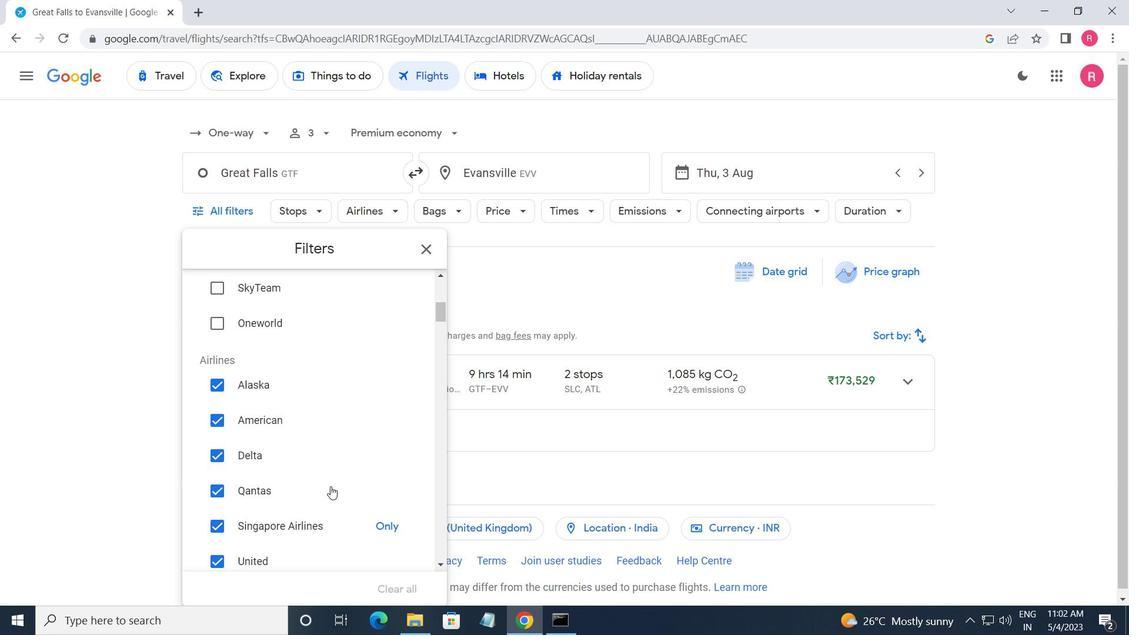 
Action: Mouse scrolled (334, 467) with delta (0, 0)
Screenshot: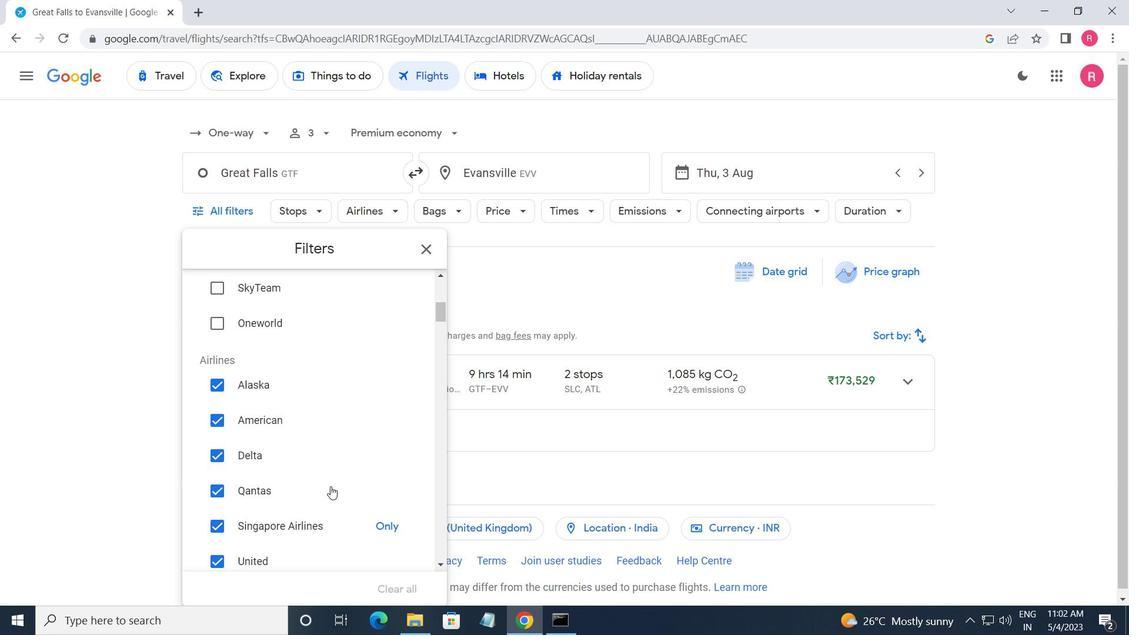 
Action: Mouse moved to (345, 418)
Screenshot: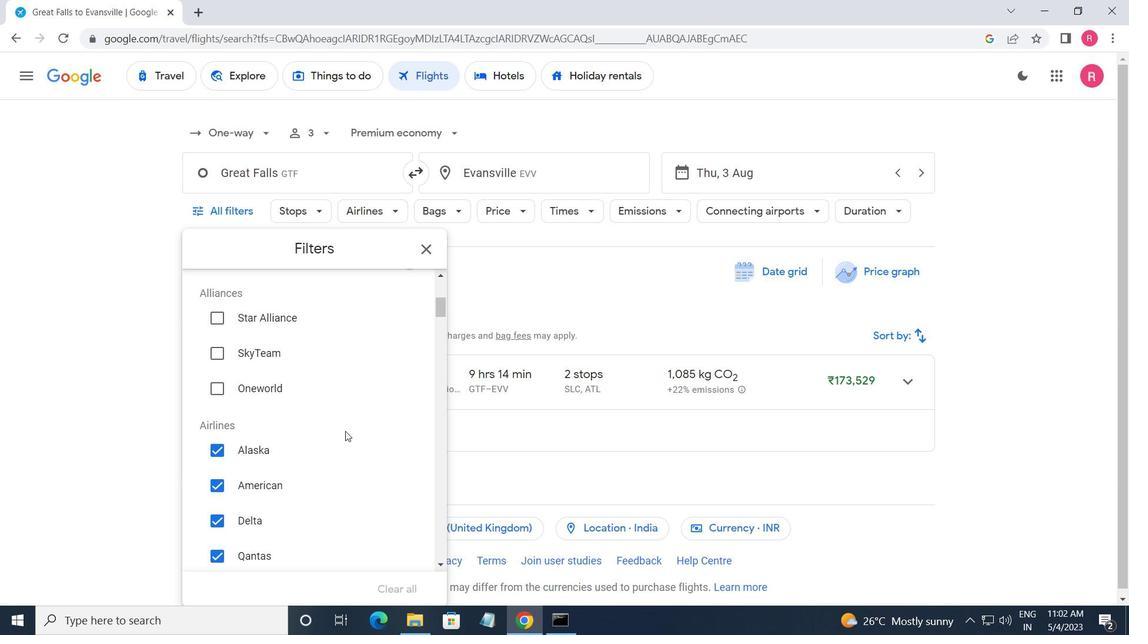 
Action: Mouse scrolled (345, 418) with delta (0, 0)
Screenshot: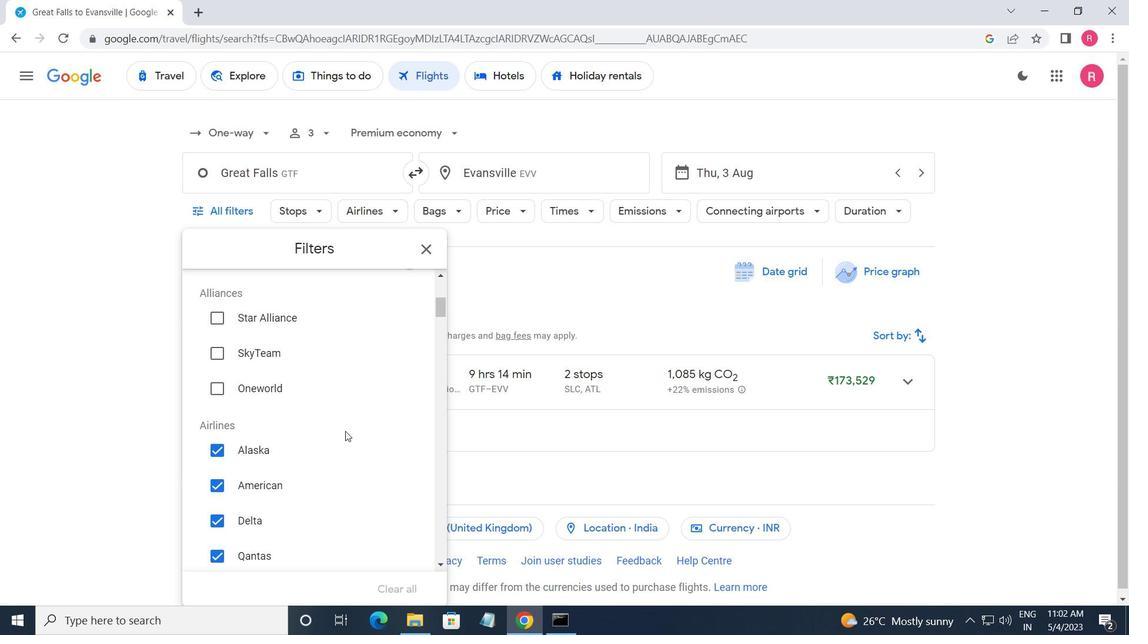 
Action: Mouse moved to (396, 378)
Screenshot: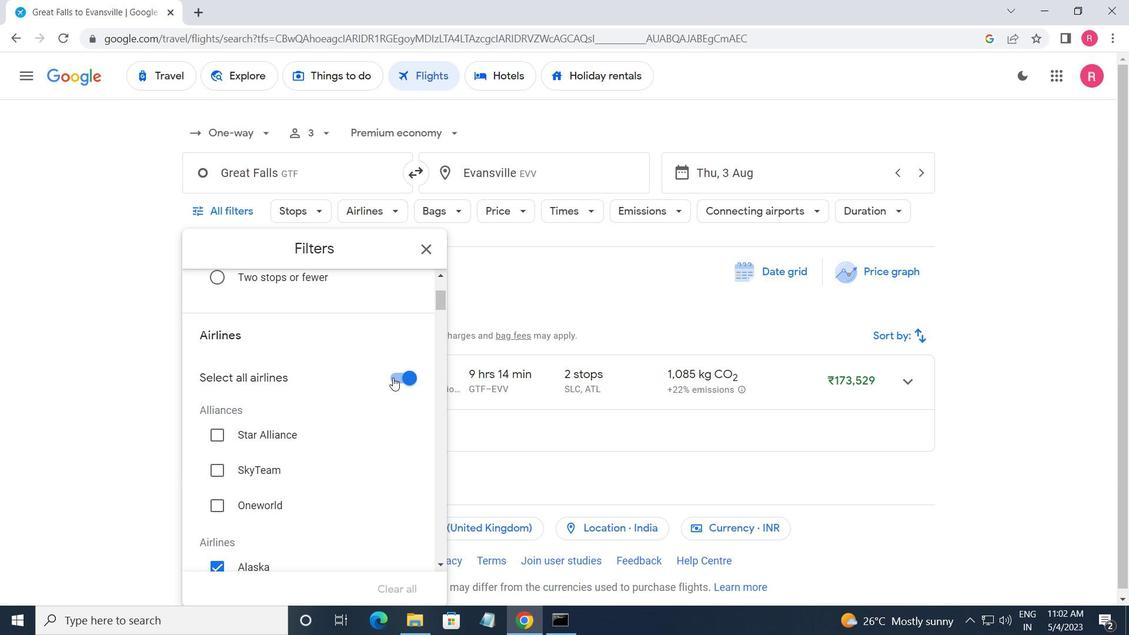 
Action: Mouse pressed left at (396, 378)
Screenshot: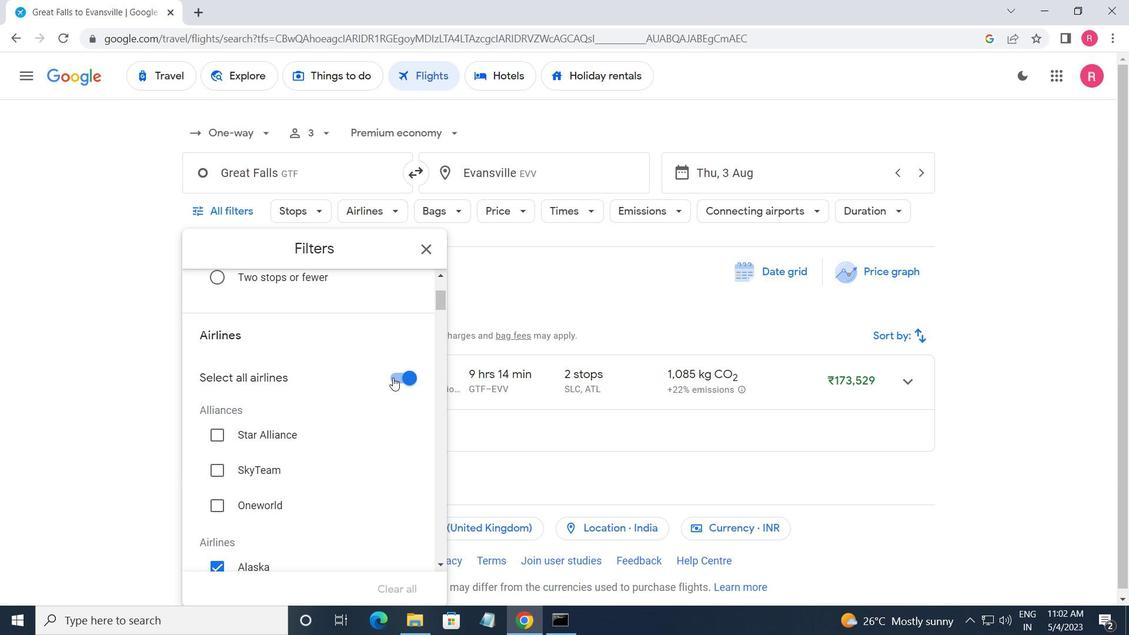 
Action: Mouse moved to (336, 475)
Screenshot: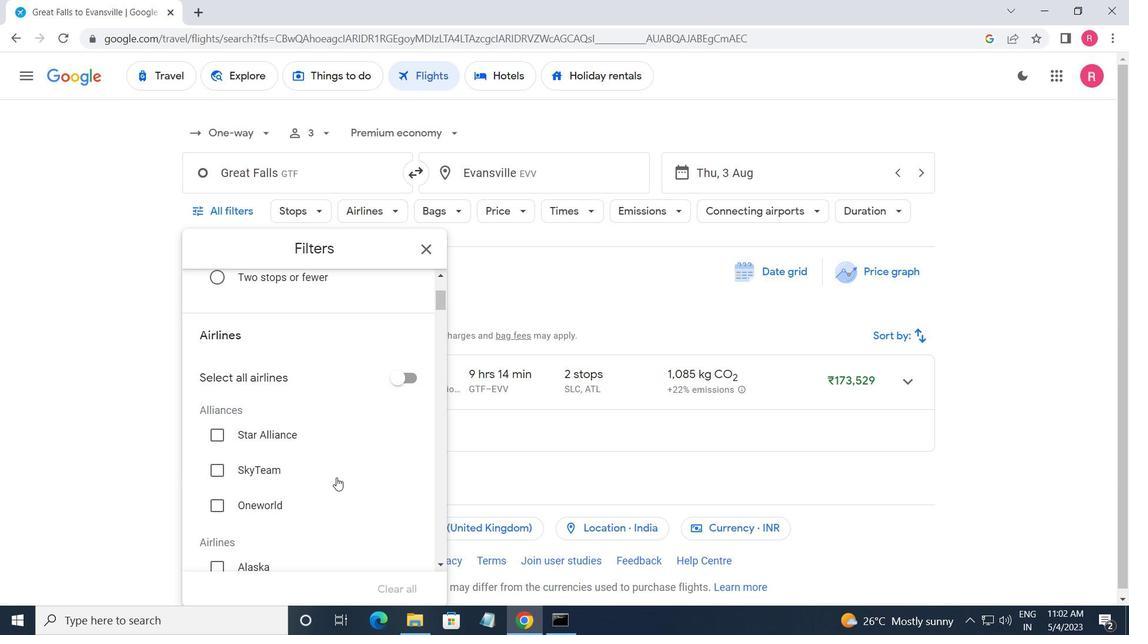 
Action: Mouse scrolled (336, 474) with delta (0, 0)
Screenshot: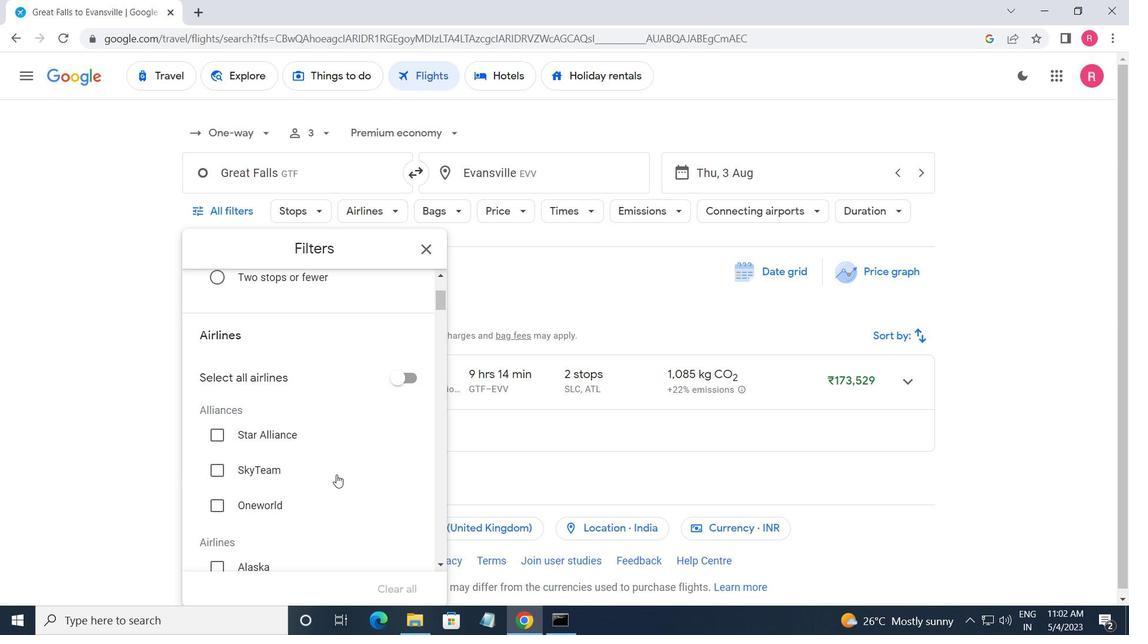 
Action: Mouse scrolled (336, 474) with delta (0, 0)
Screenshot: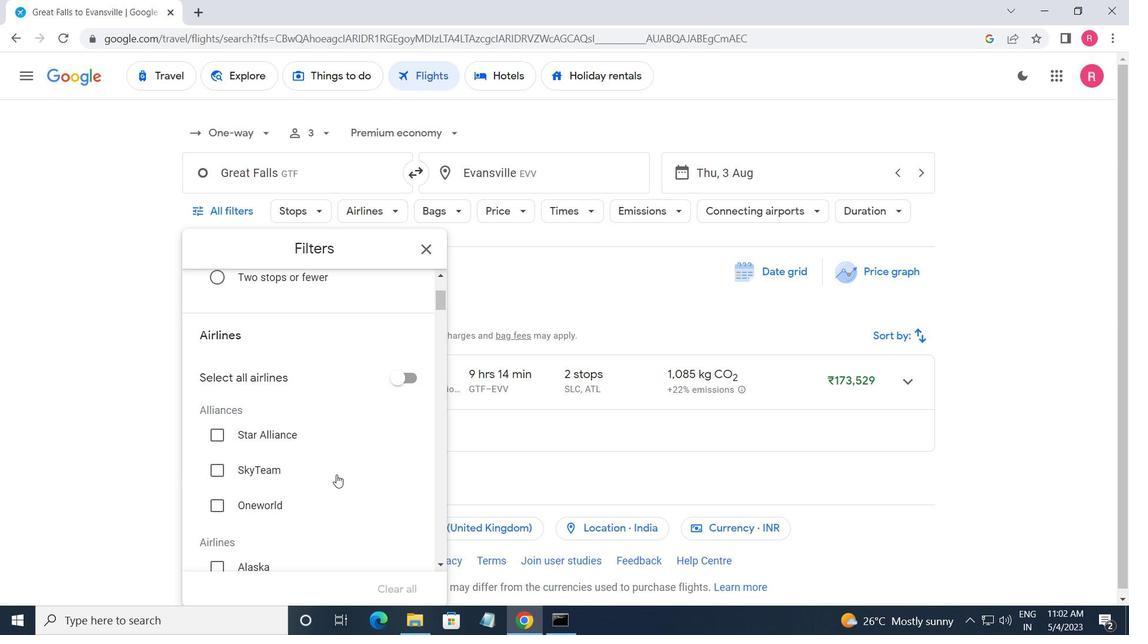 
Action: Mouse scrolled (336, 474) with delta (0, 0)
Screenshot: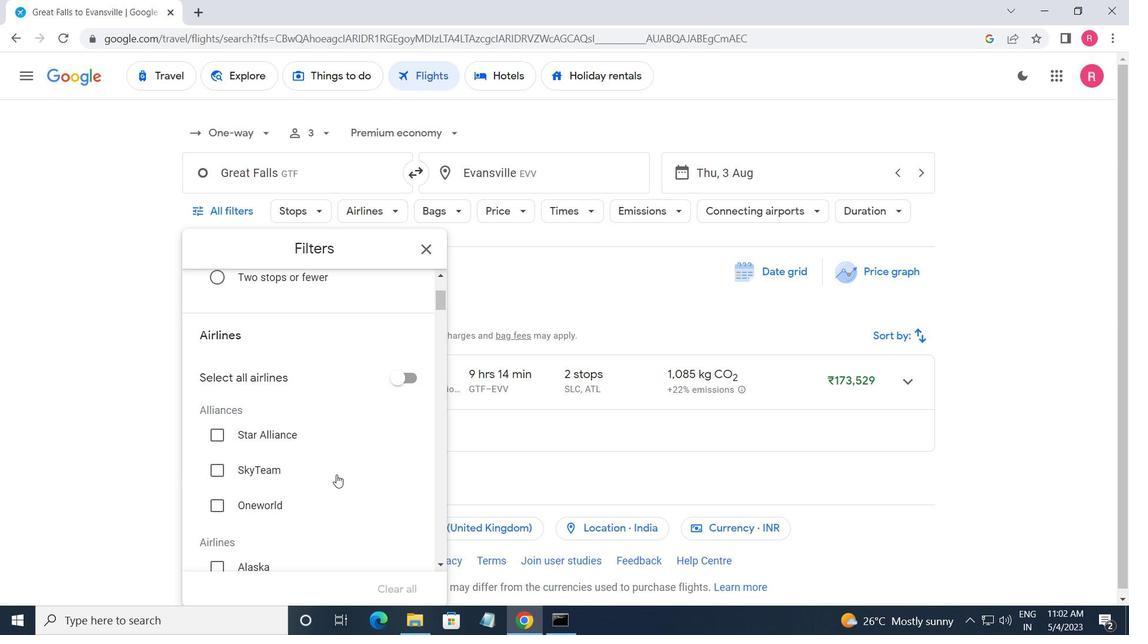 
Action: Mouse moved to (336, 475)
Screenshot: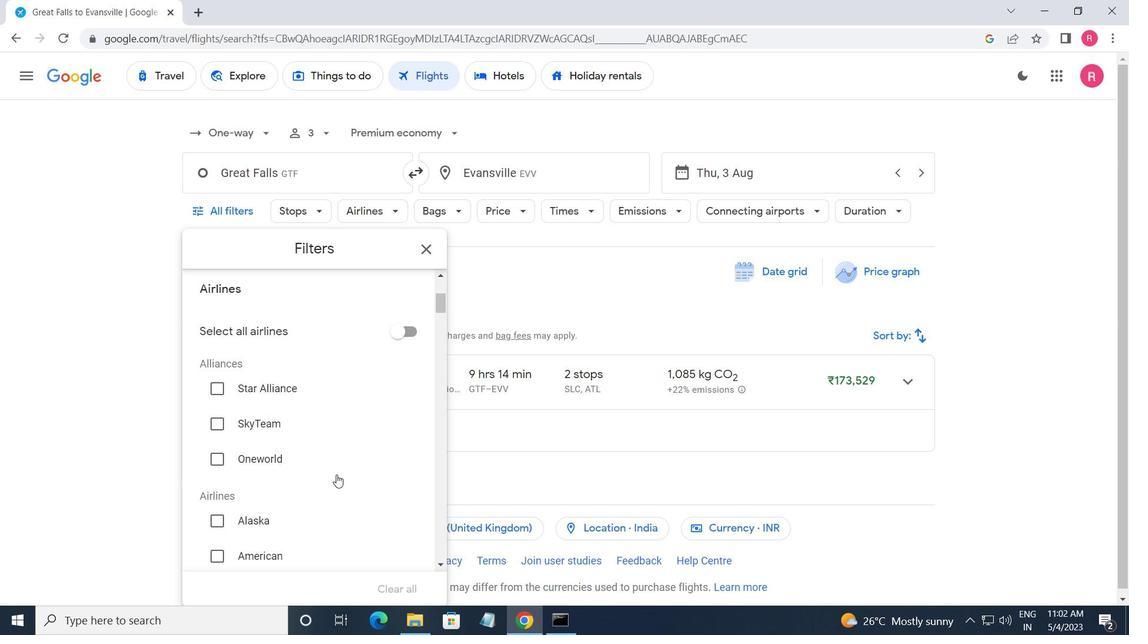 
Action: Mouse scrolled (336, 475) with delta (0, 0)
Screenshot: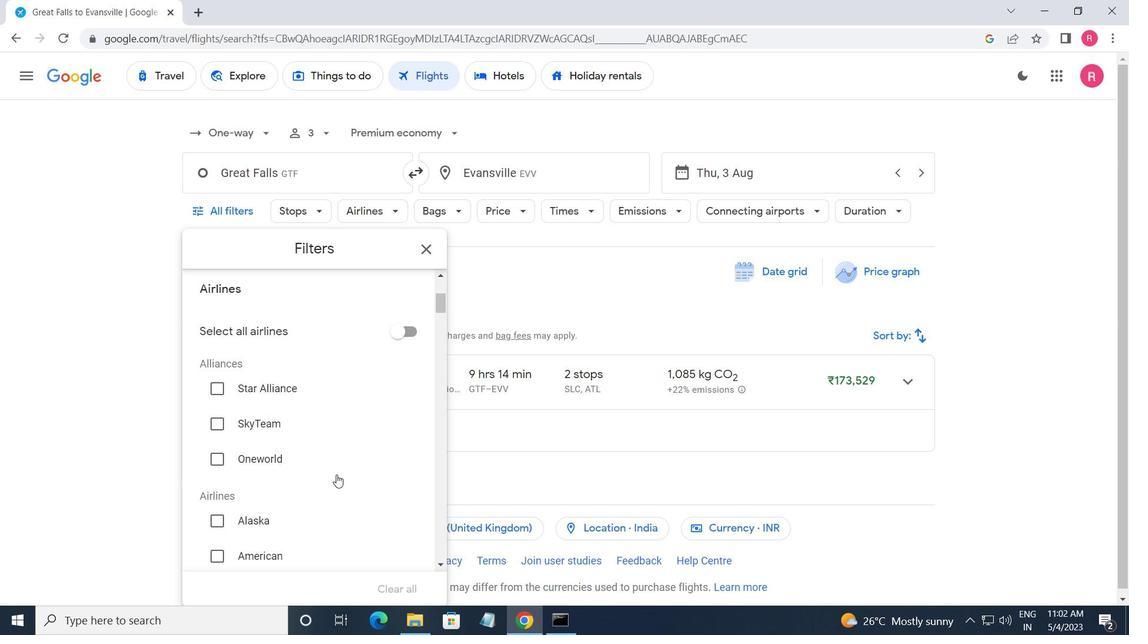 
Action: Mouse moved to (336, 481)
Screenshot: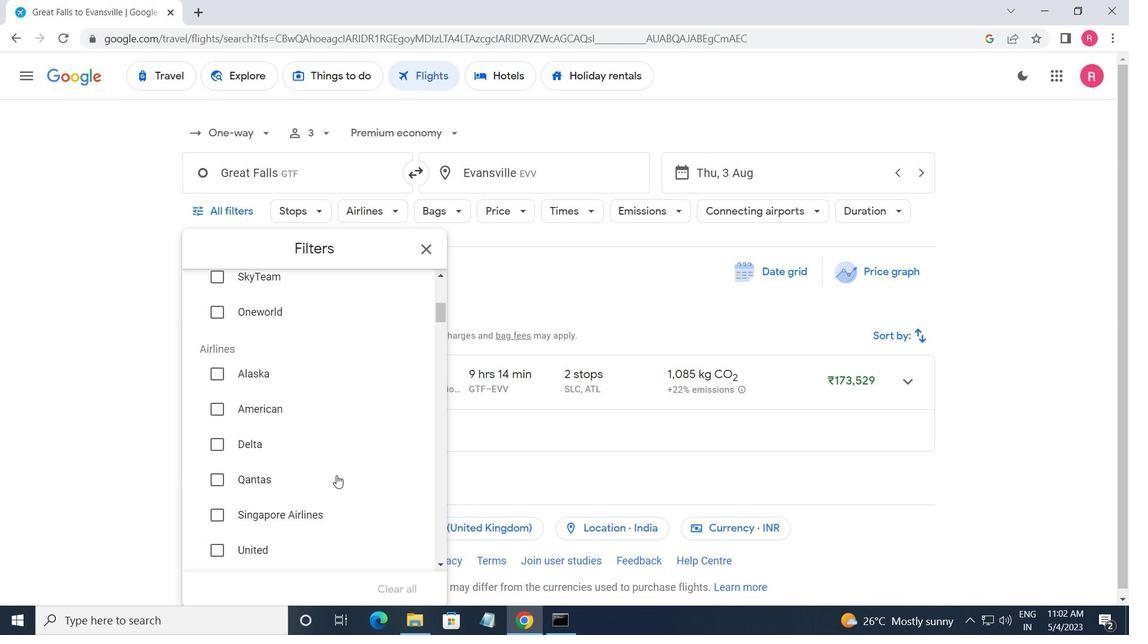 
Action: Mouse scrolled (336, 480) with delta (0, 0)
Screenshot: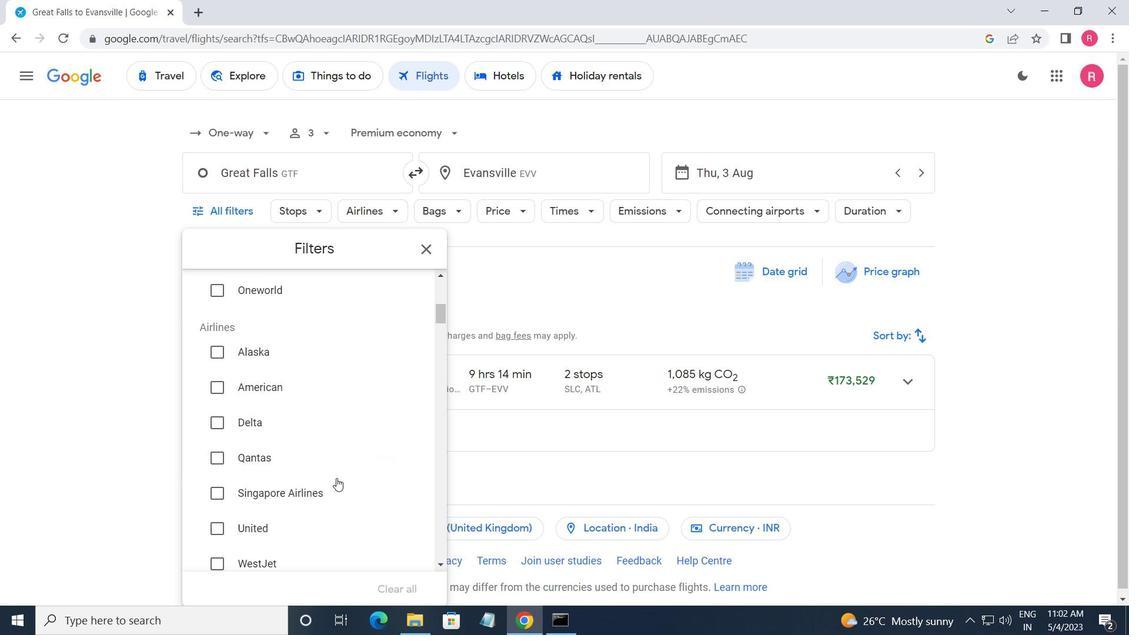 
Action: Mouse moved to (336, 482)
Screenshot: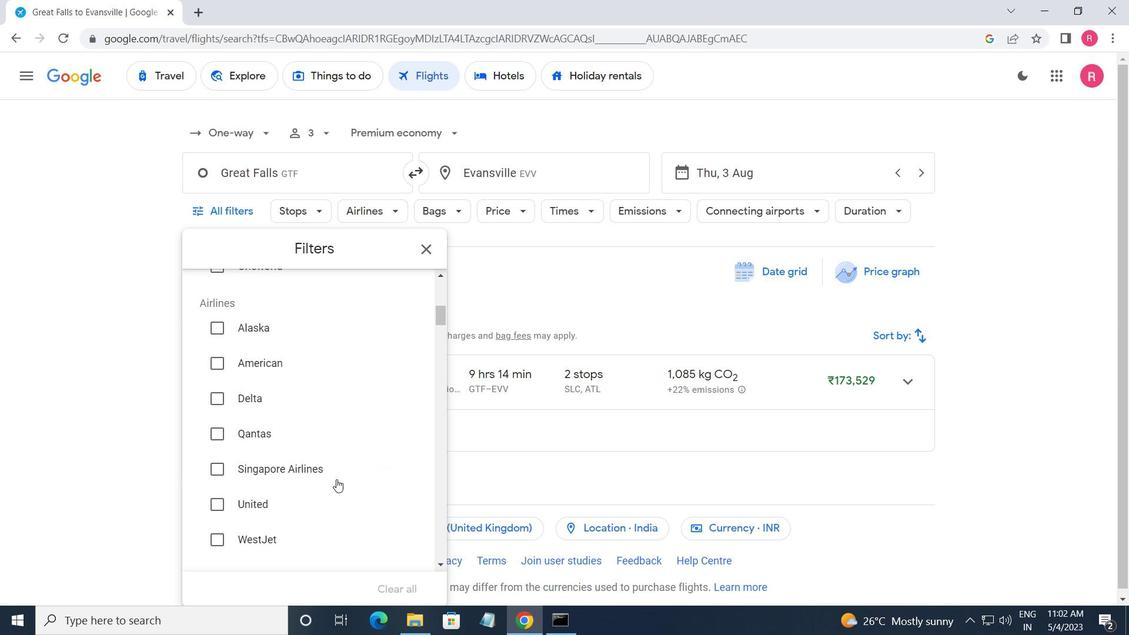 
Action: Mouse scrolled (336, 481) with delta (0, 0)
Screenshot: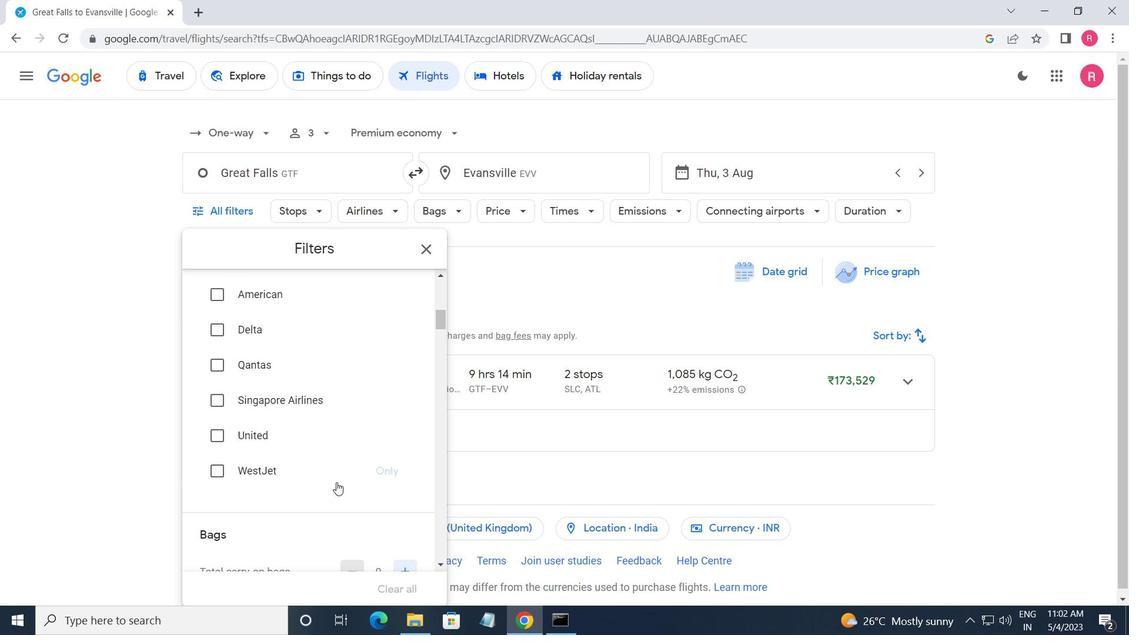 
Action: Mouse moved to (402, 450)
Screenshot: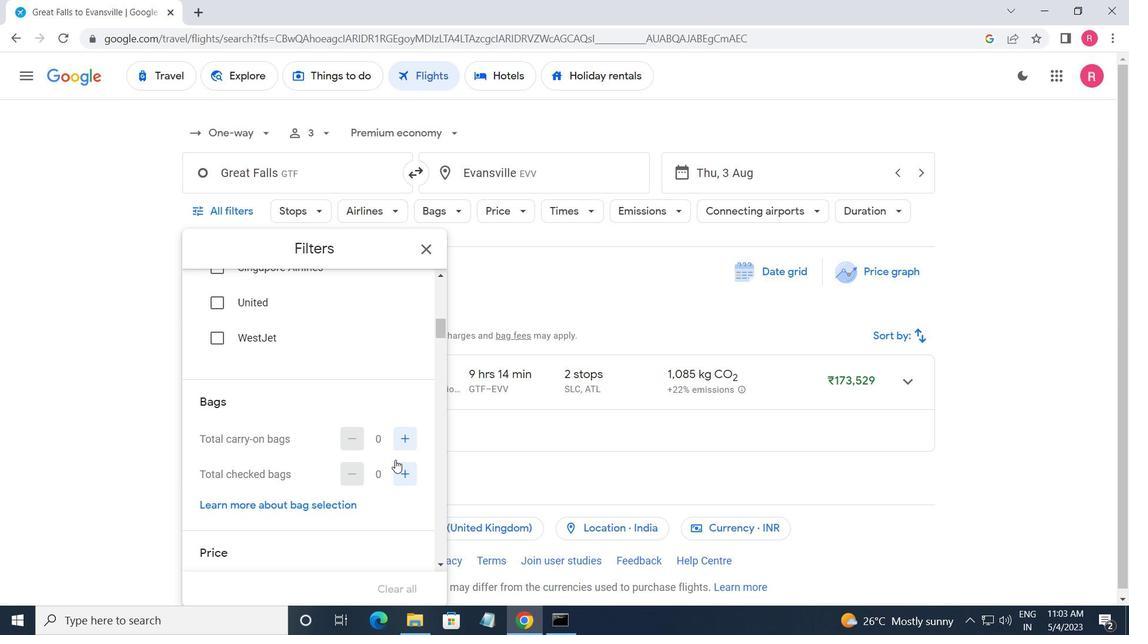 
Action: Mouse pressed left at (402, 450)
Screenshot: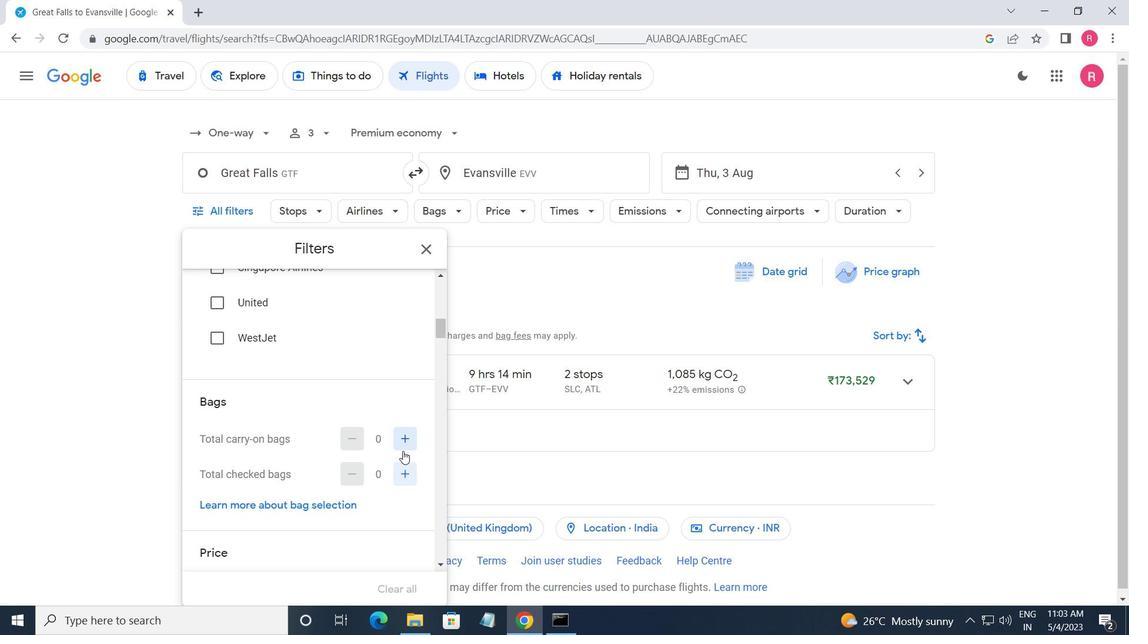 
Action: Mouse moved to (402, 450)
Screenshot: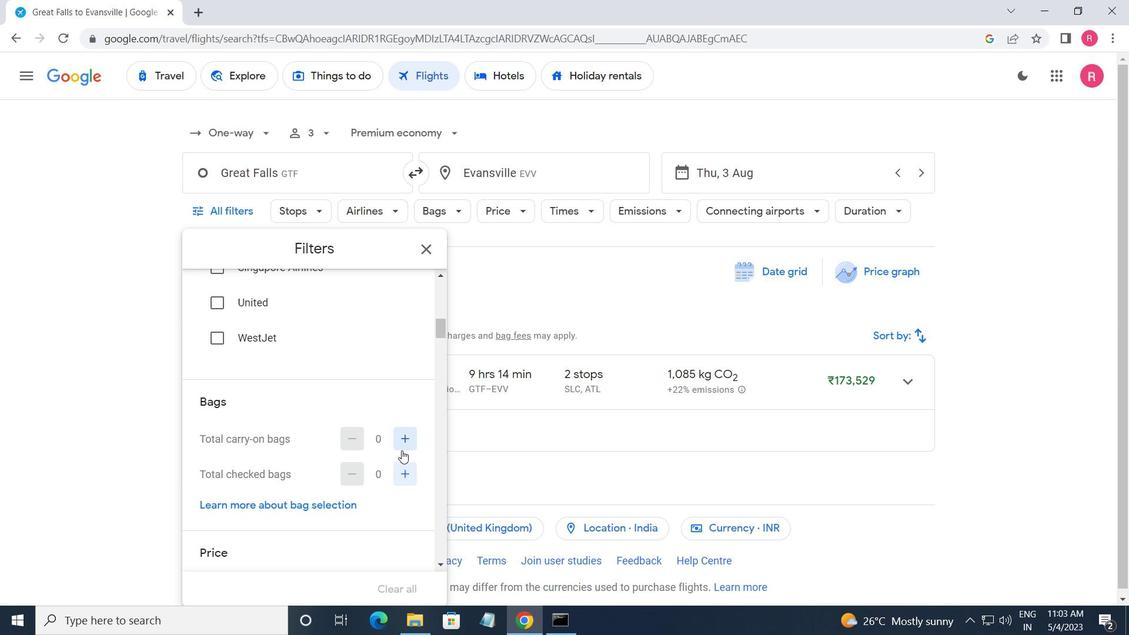 
Action: Mouse pressed left at (402, 450)
Screenshot: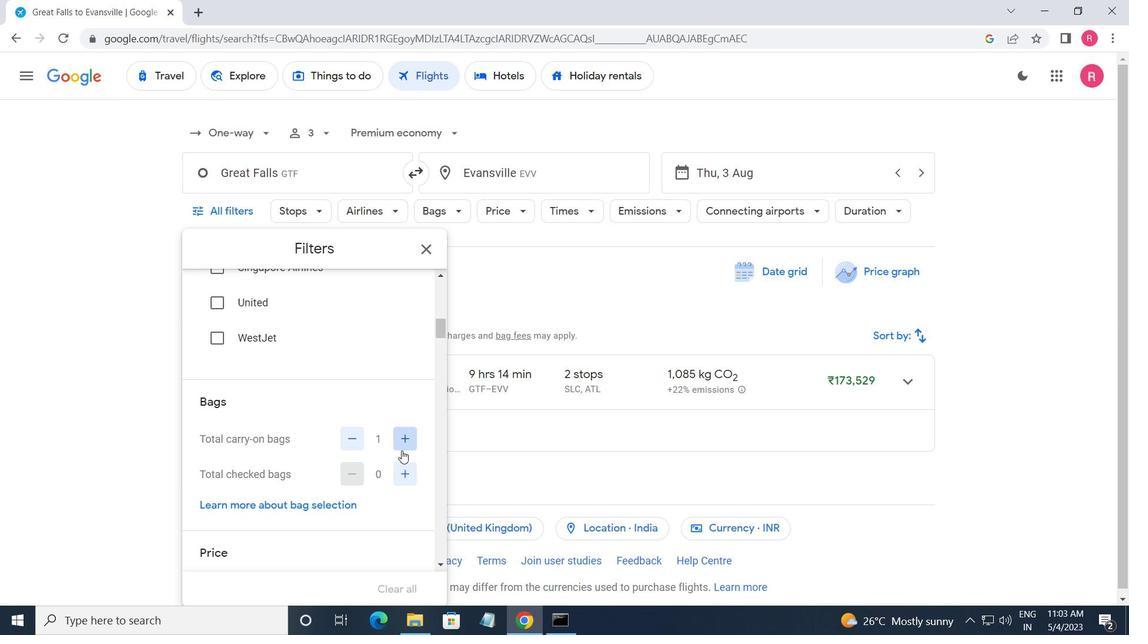 
Action: Mouse moved to (401, 451)
Screenshot: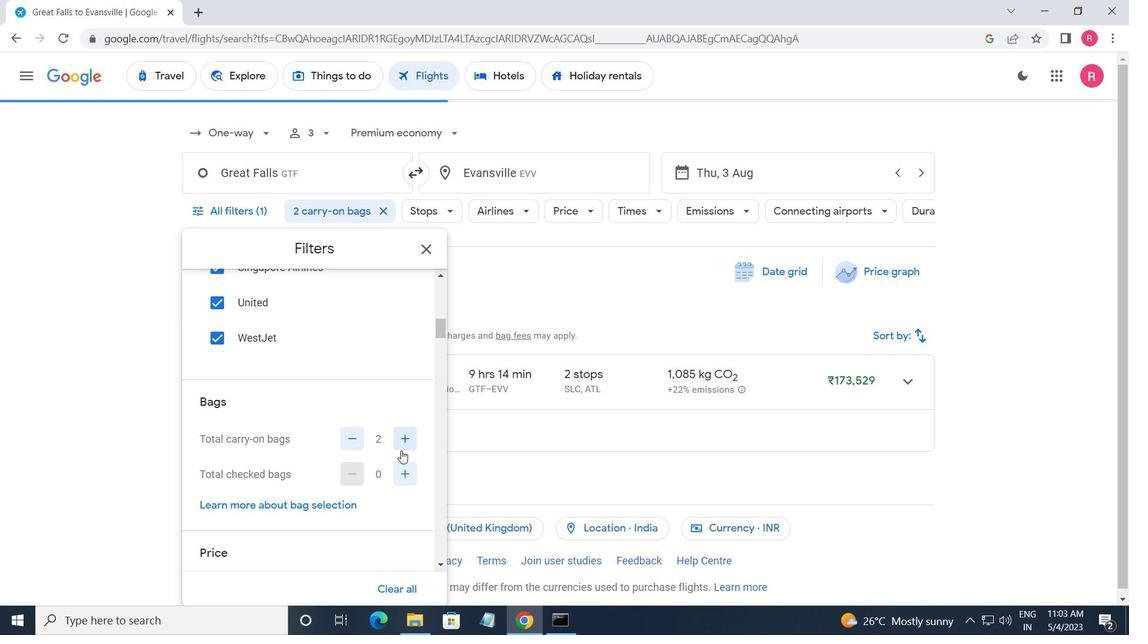 
Action: Mouse scrolled (401, 451) with delta (0, 0)
Screenshot: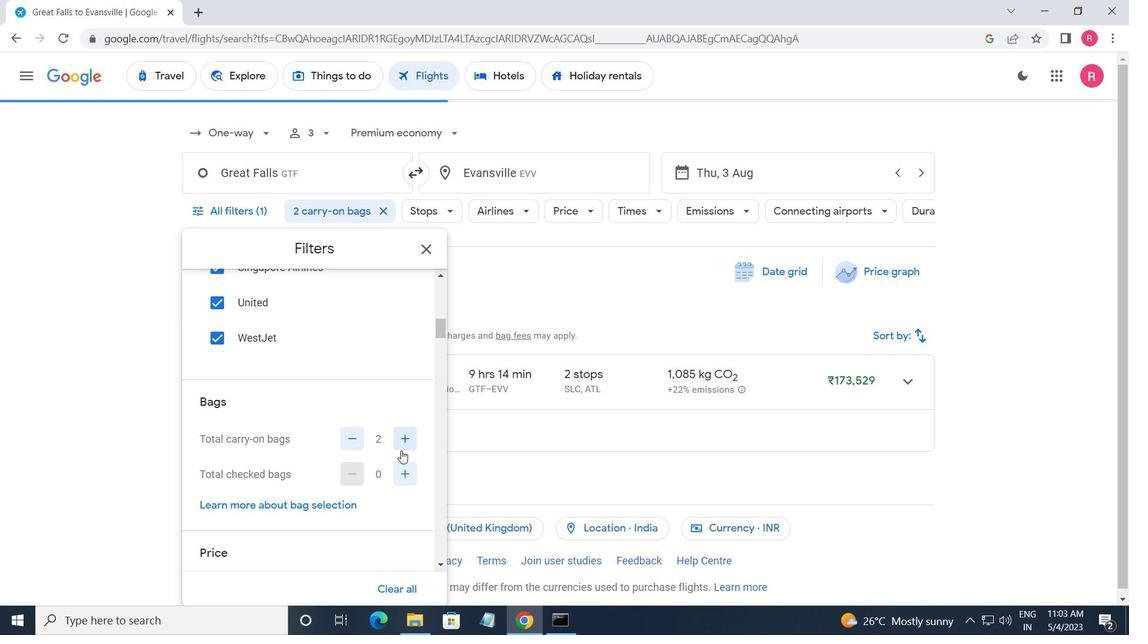 
Action: Mouse moved to (399, 402)
Screenshot: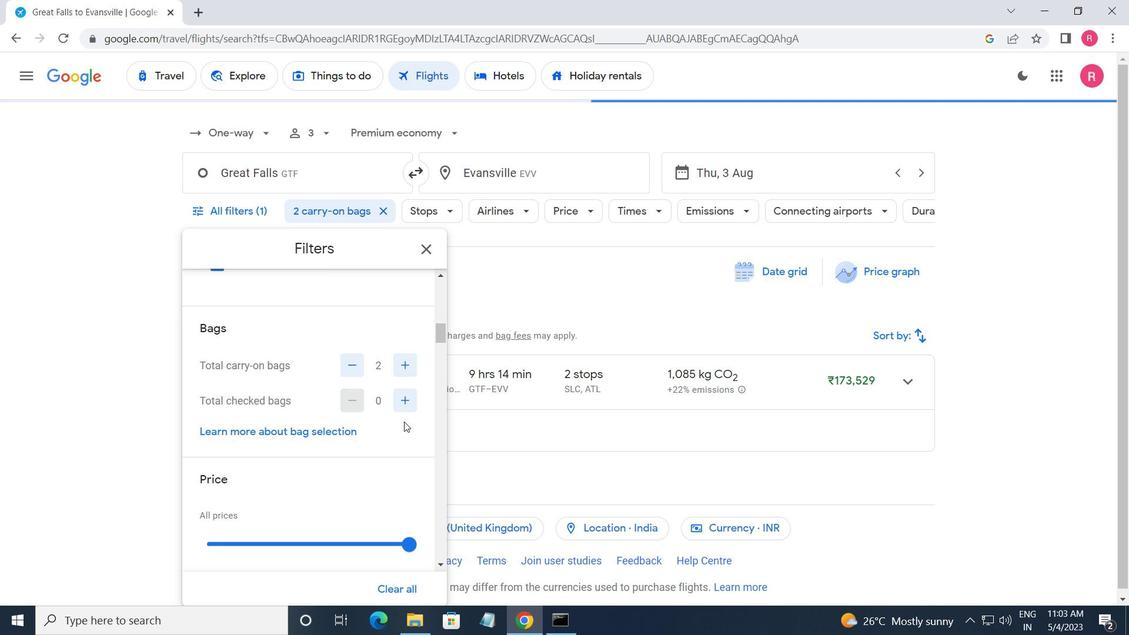 
Action: Mouse pressed left at (399, 402)
Screenshot: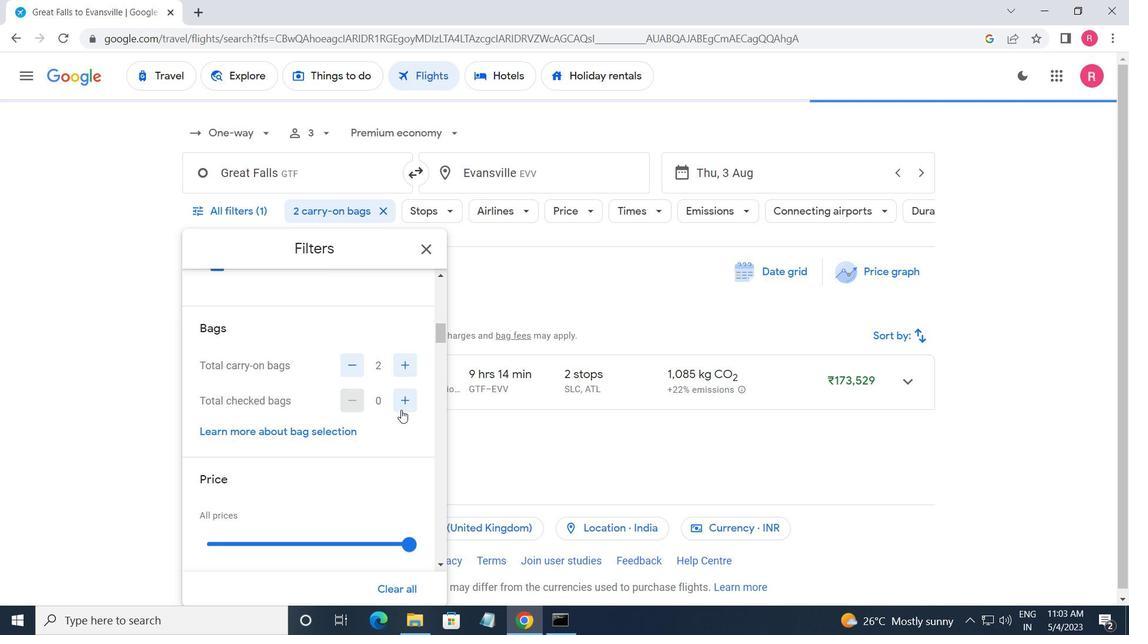 
Action: Mouse pressed left at (399, 402)
Screenshot: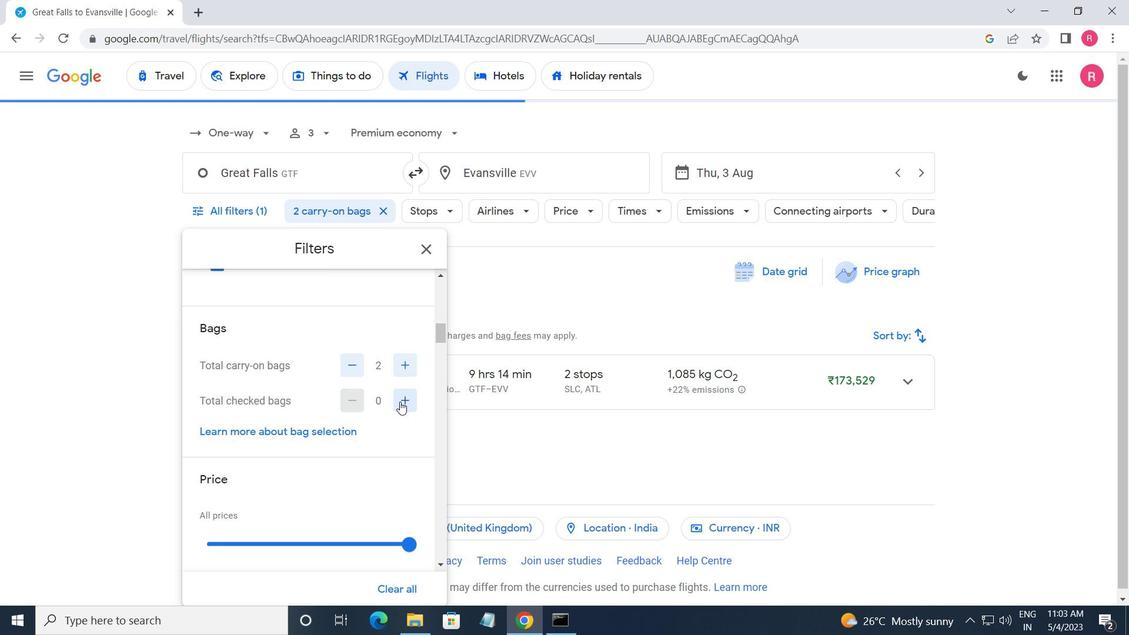 
Action: Mouse pressed left at (399, 402)
Screenshot: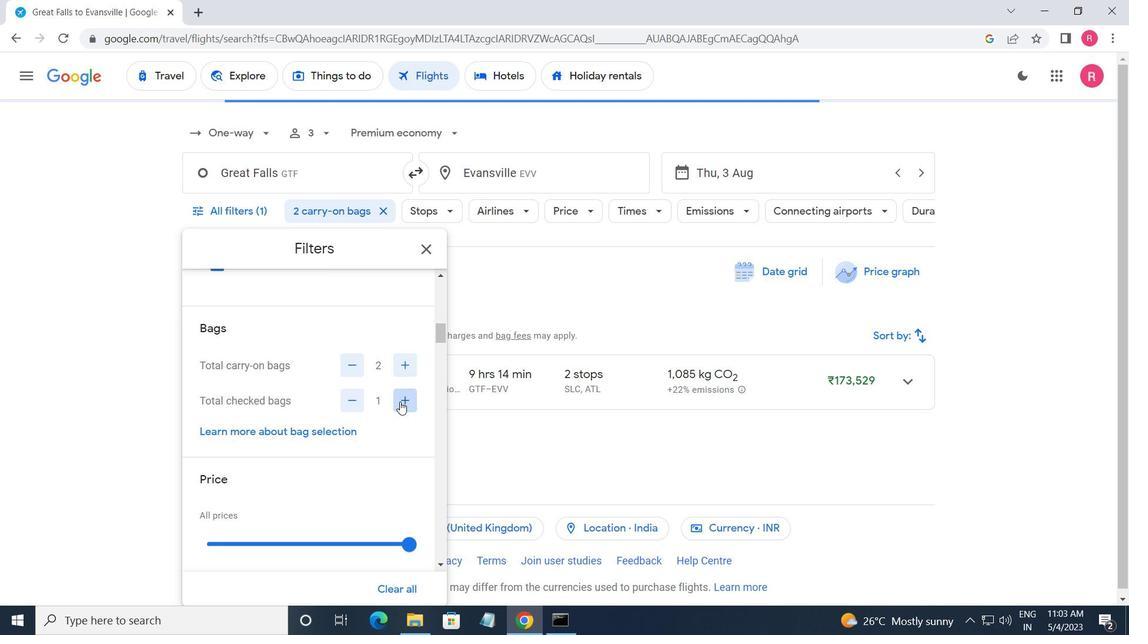 
Action: Mouse pressed left at (399, 402)
Screenshot: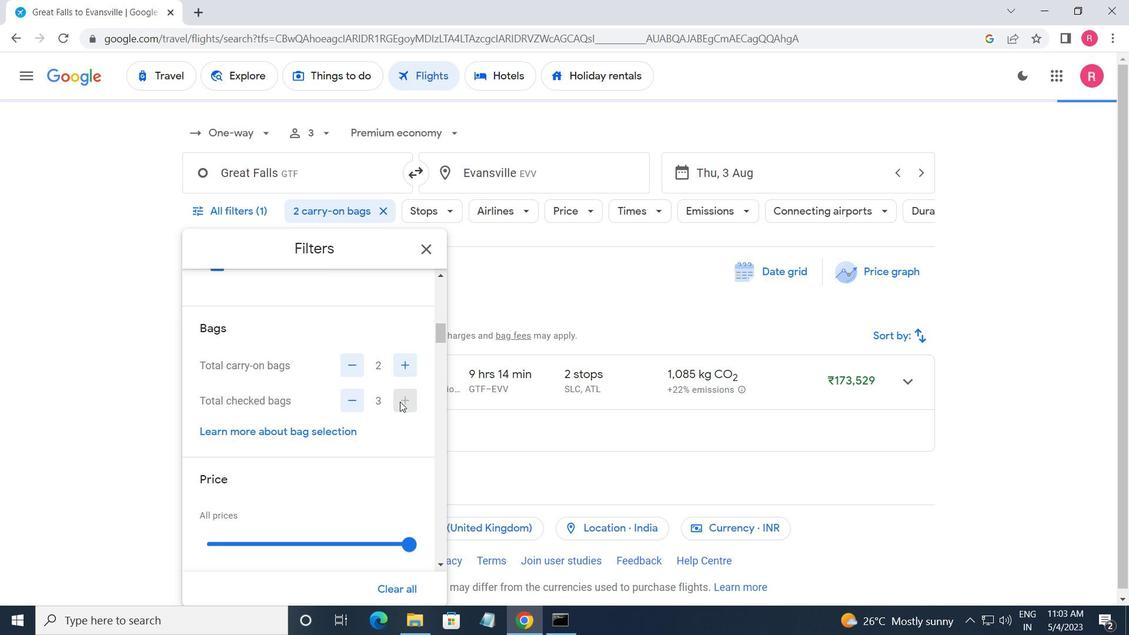 
Action: Mouse moved to (360, 418)
Screenshot: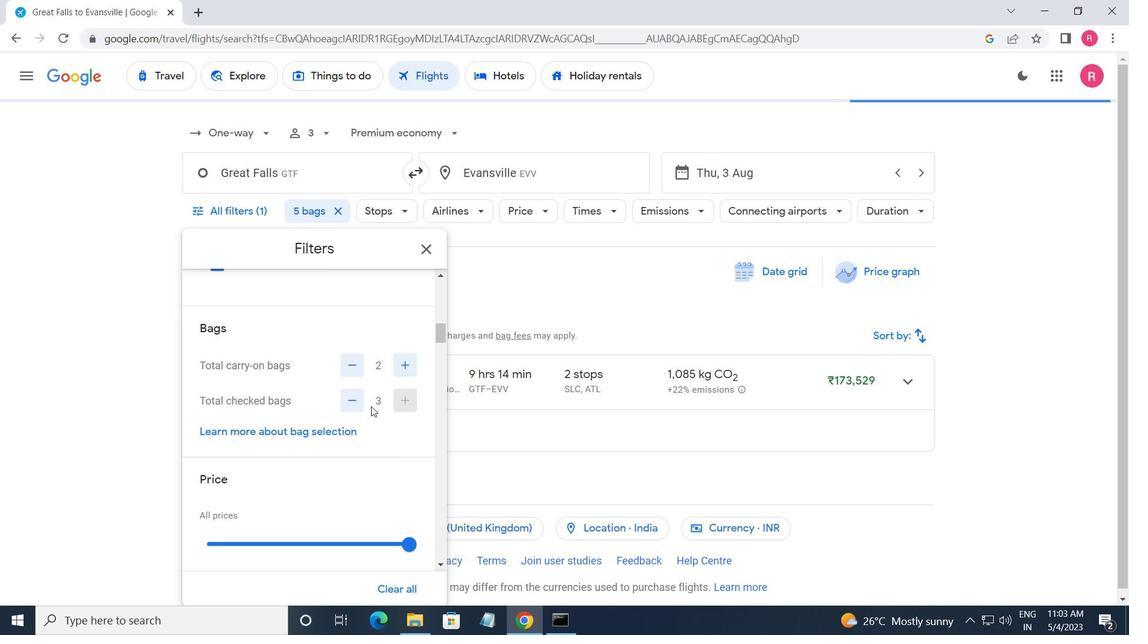 
Action: Mouse scrolled (360, 418) with delta (0, 0)
Screenshot: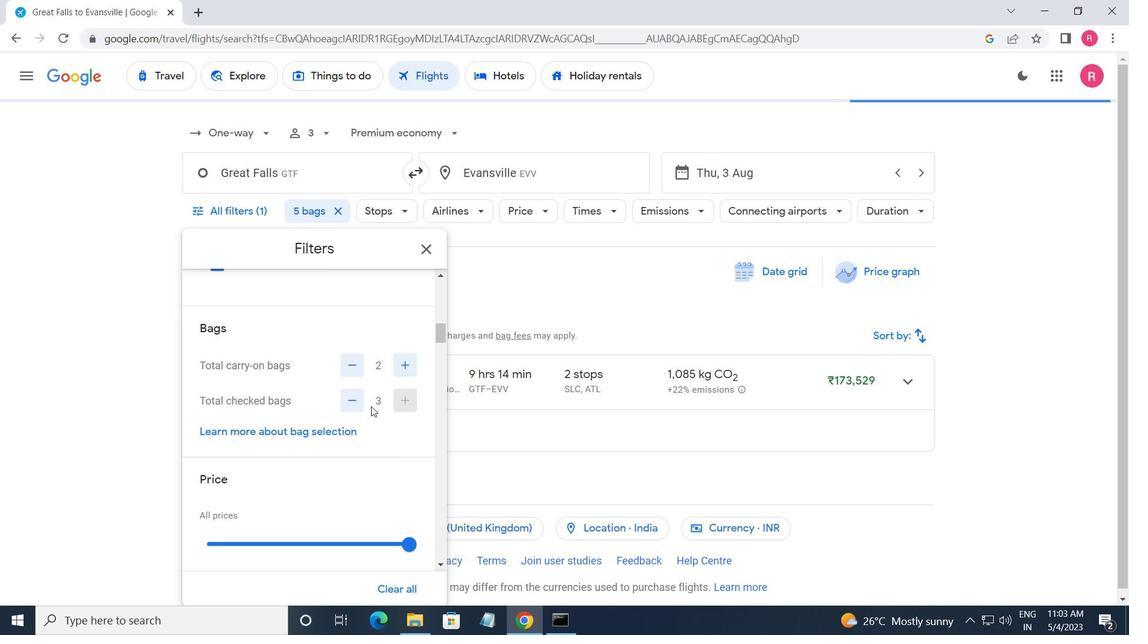 
Action: Mouse moved to (362, 421)
Screenshot: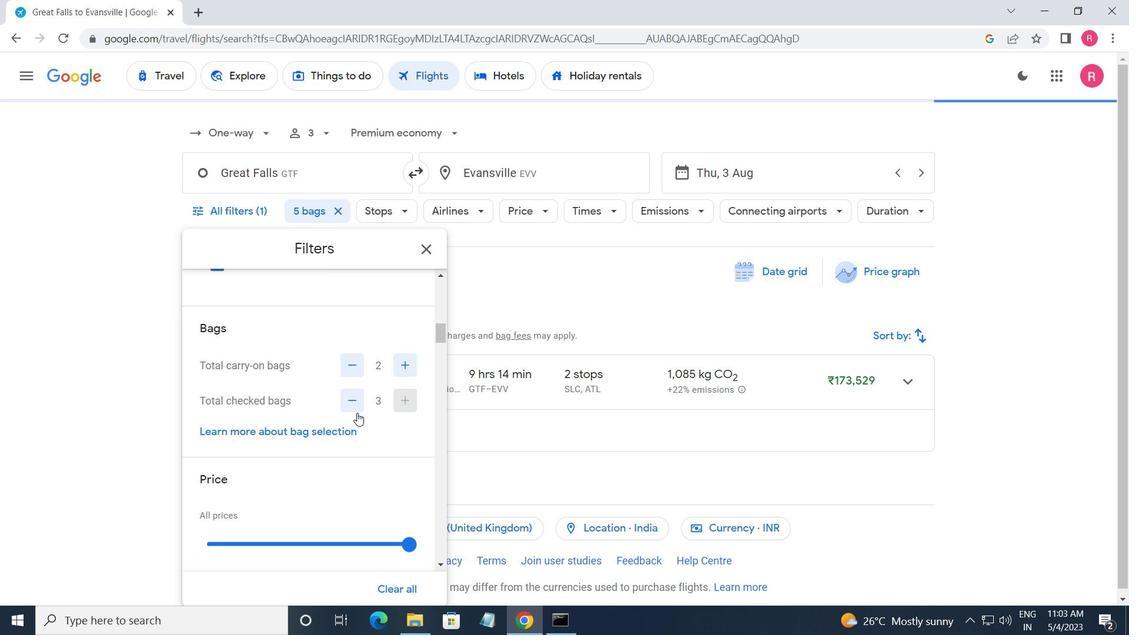 
Action: Mouse scrolled (362, 420) with delta (0, 0)
Screenshot: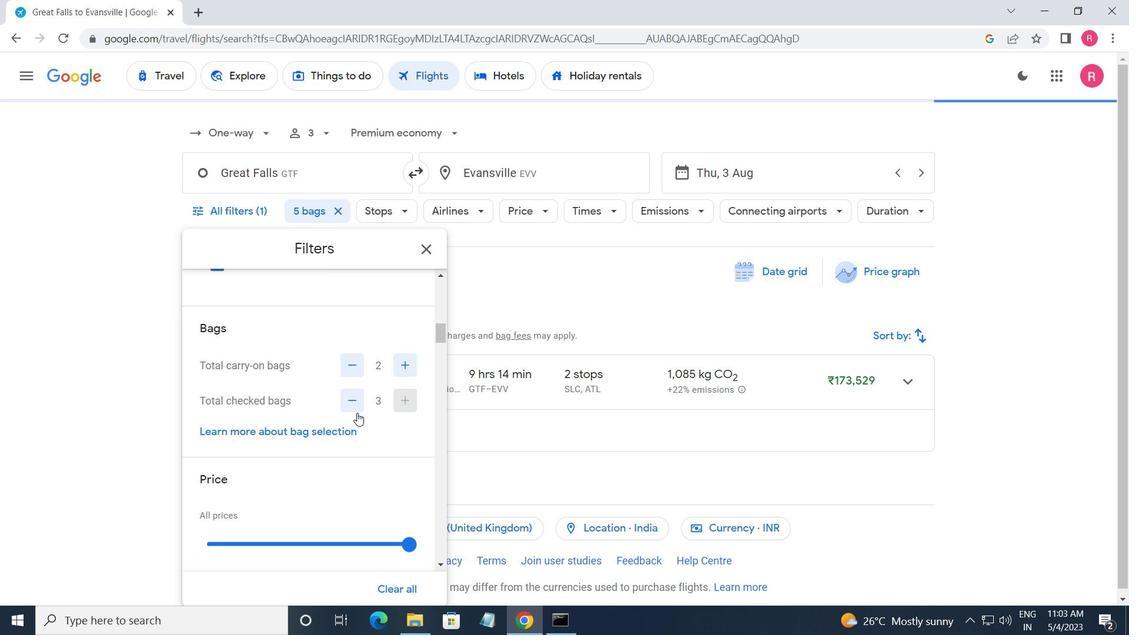 
Action: Mouse moved to (409, 395)
Screenshot: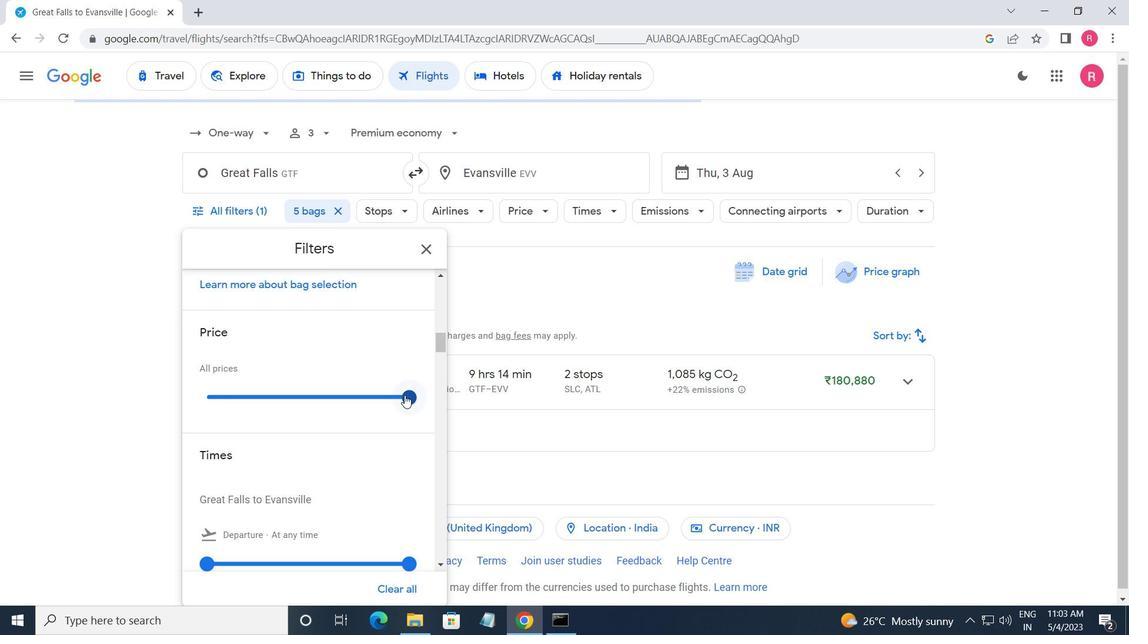 
Action: Mouse pressed left at (409, 395)
Screenshot: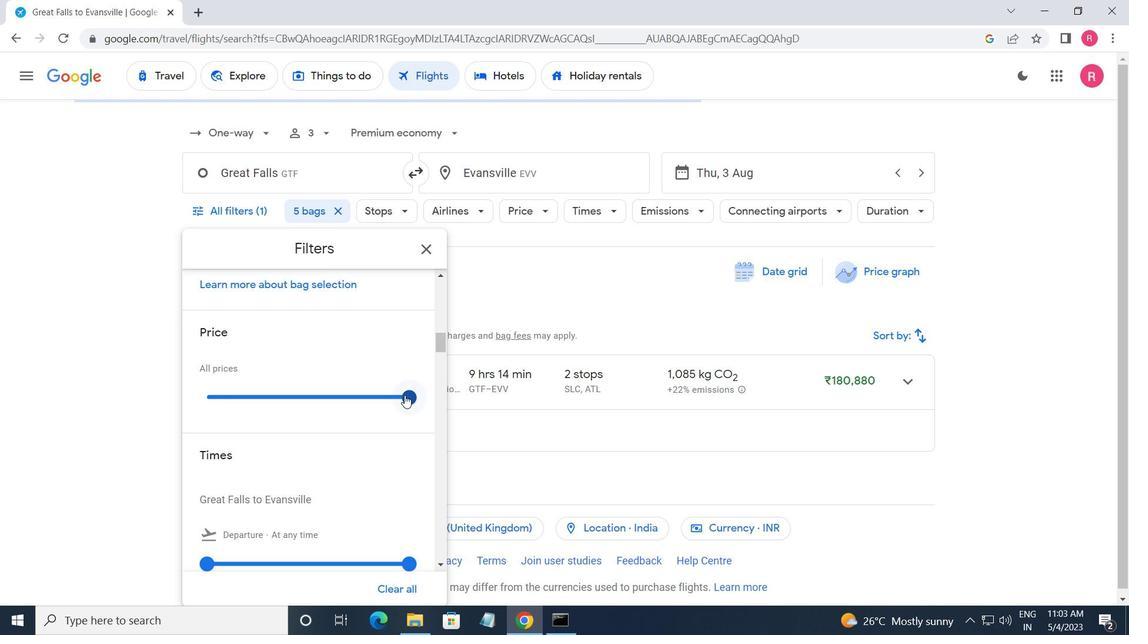 
Action: Mouse moved to (253, 428)
Screenshot: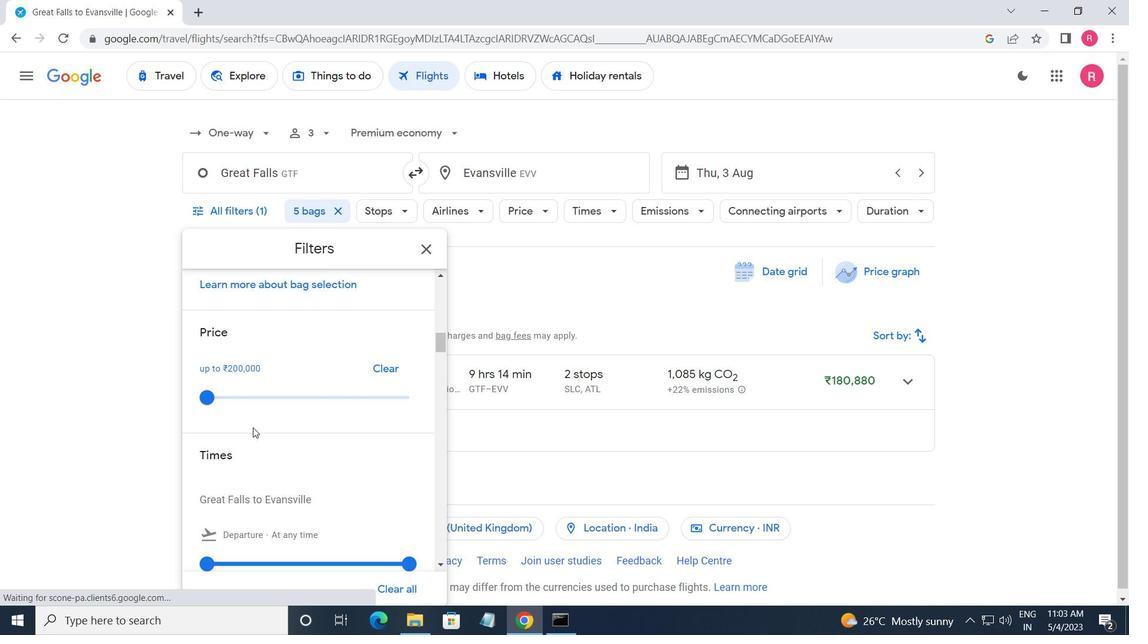 
Action: Mouse scrolled (253, 427) with delta (0, 0)
Screenshot: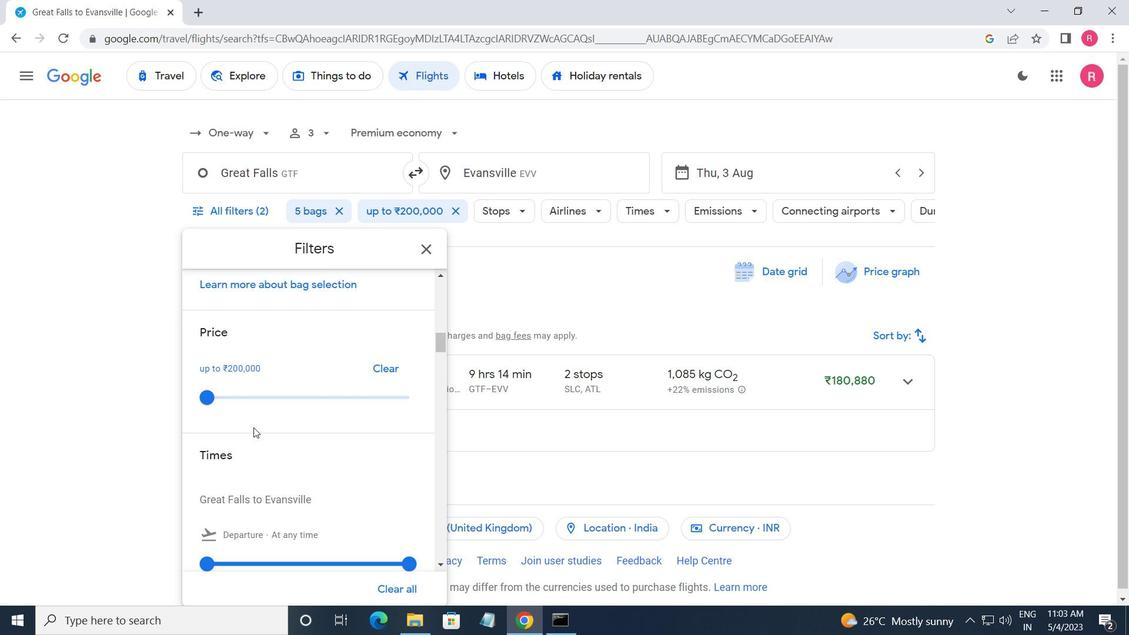 
Action: Mouse scrolled (253, 427) with delta (0, 0)
Screenshot: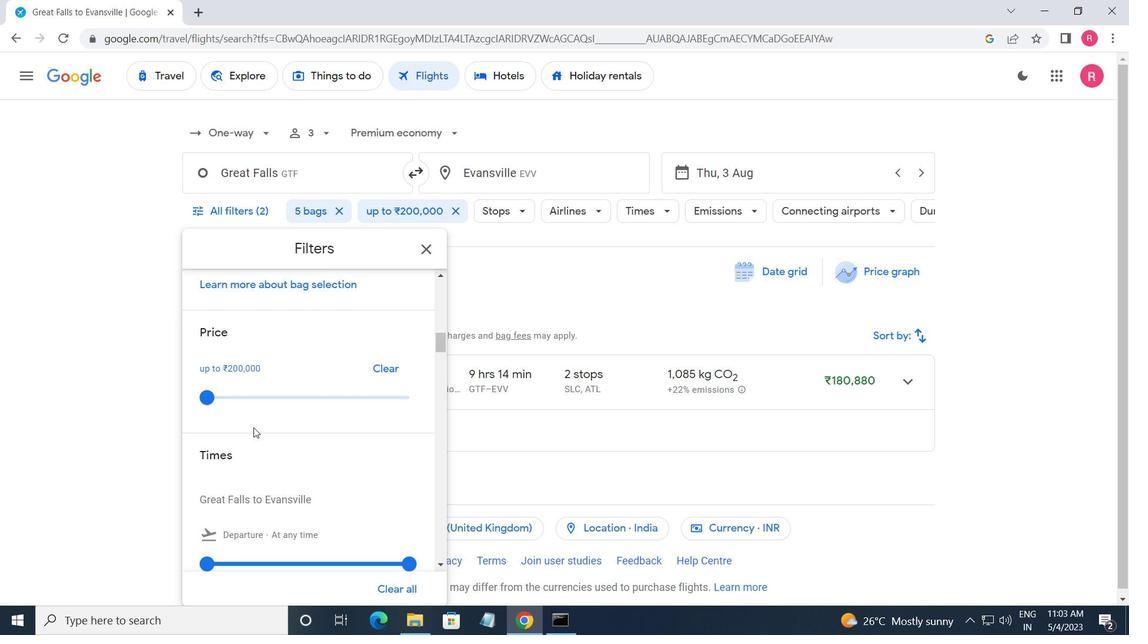 
Action: Mouse moved to (197, 420)
Screenshot: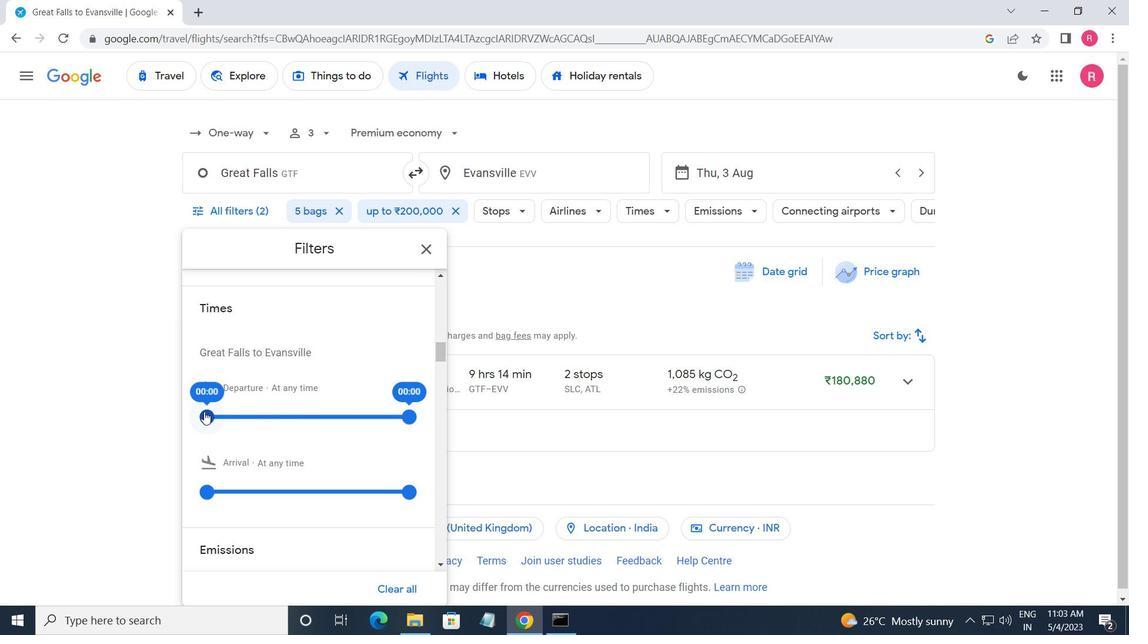 
Action: Mouse pressed left at (197, 420)
Screenshot: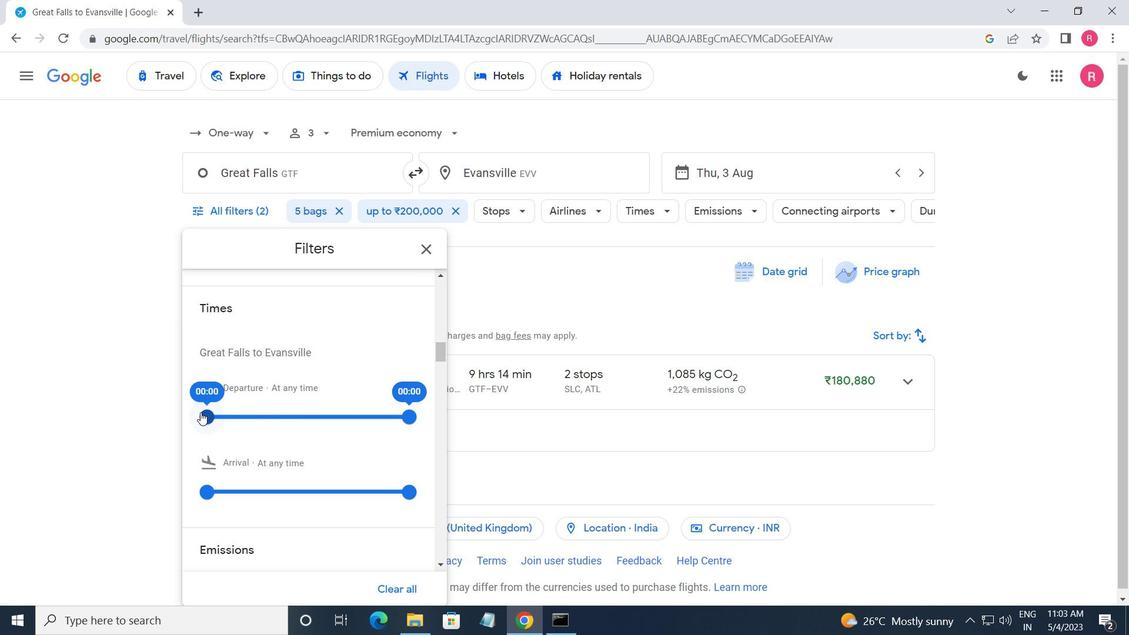 
Action: Mouse moved to (407, 417)
Screenshot: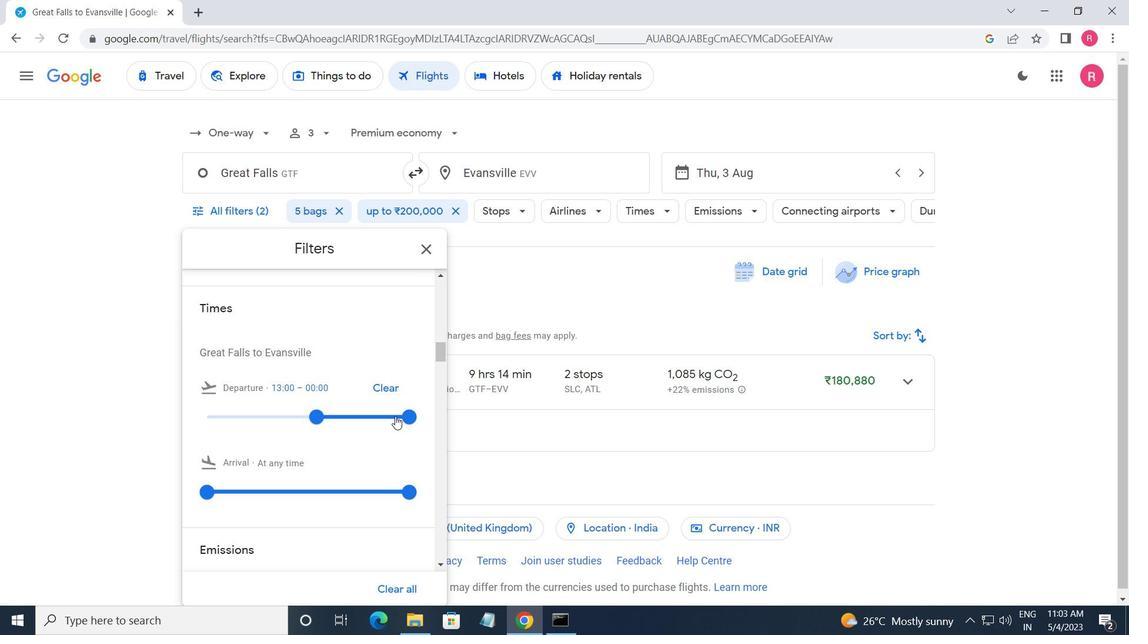 
Action: Mouse pressed left at (407, 417)
Screenshot: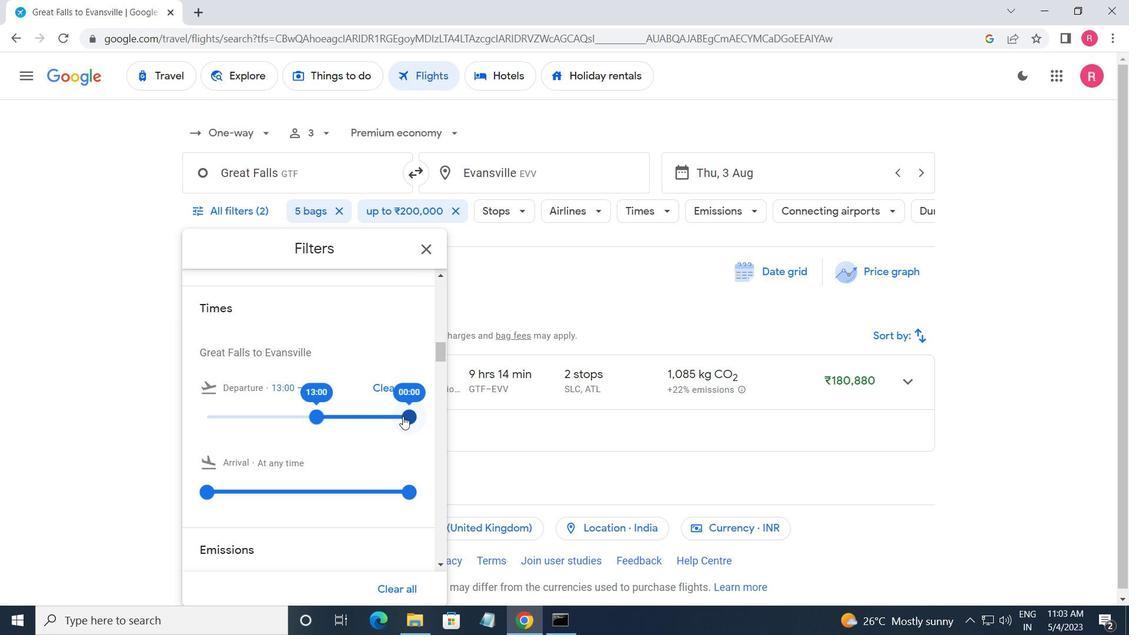 
Action: Mouse moved to (423, 258)
Screenshot: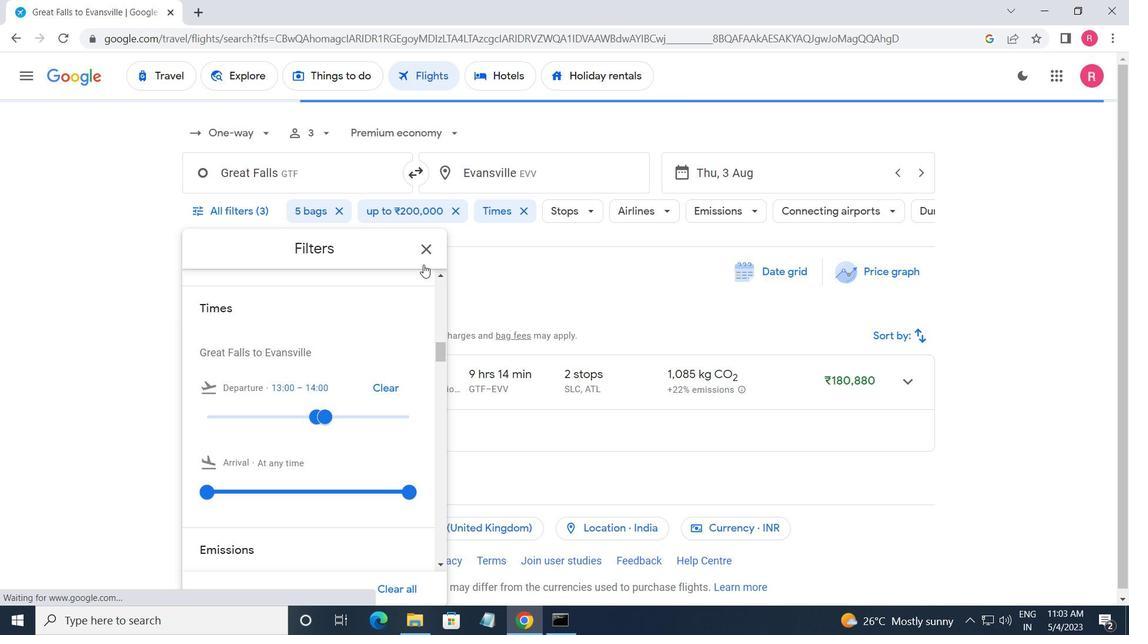 
Action: Mouse pressed left at (423, 258)
Screenshot: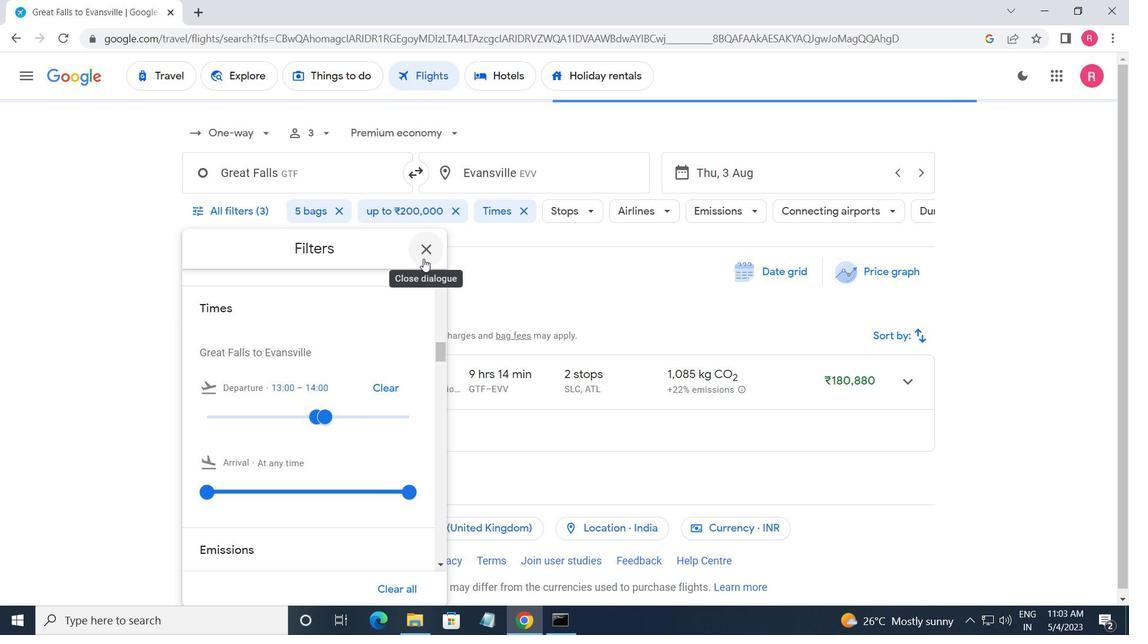 
Action: Mouse moved to (403, 267)
Screenshot: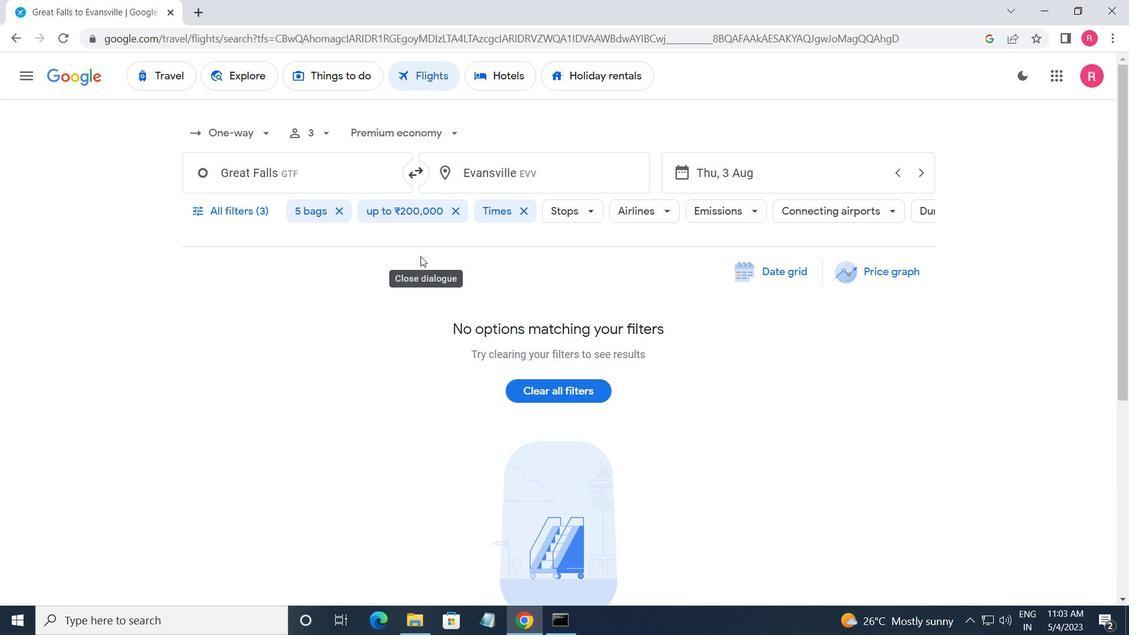
